 Task: Open Card Non-Profit Grant Writing in Board Diversity and Inclusion Hiring Practices Assessment and Improvement to Workspace Accounting and Finance Consulting and add a team member Softage.3@softage.net, a label Red, a checklist Emotional Intelligence, an attachment from your onedrive, a color Red and finally, add a card description 'Conduct customer focus group for new product' and a comment 'Let us approach this task with a sense of positivity and optimism, recognizing the potential for growth and learning that it presents.'. Add a start date 'Jan 03, 1900' with a due date 'Jan 10, 1900'
Action: Mouse moved to (111, 341)
Screenshot: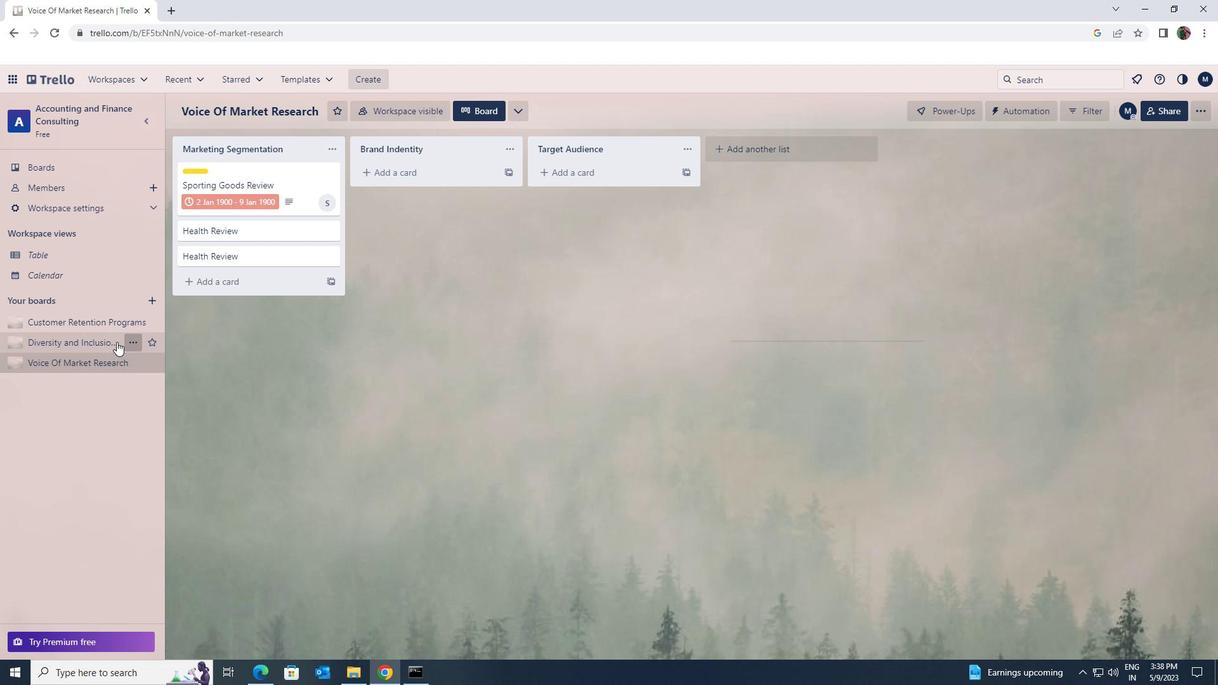 
Action: Mouse pressed left at (111, 341)
Screenshot: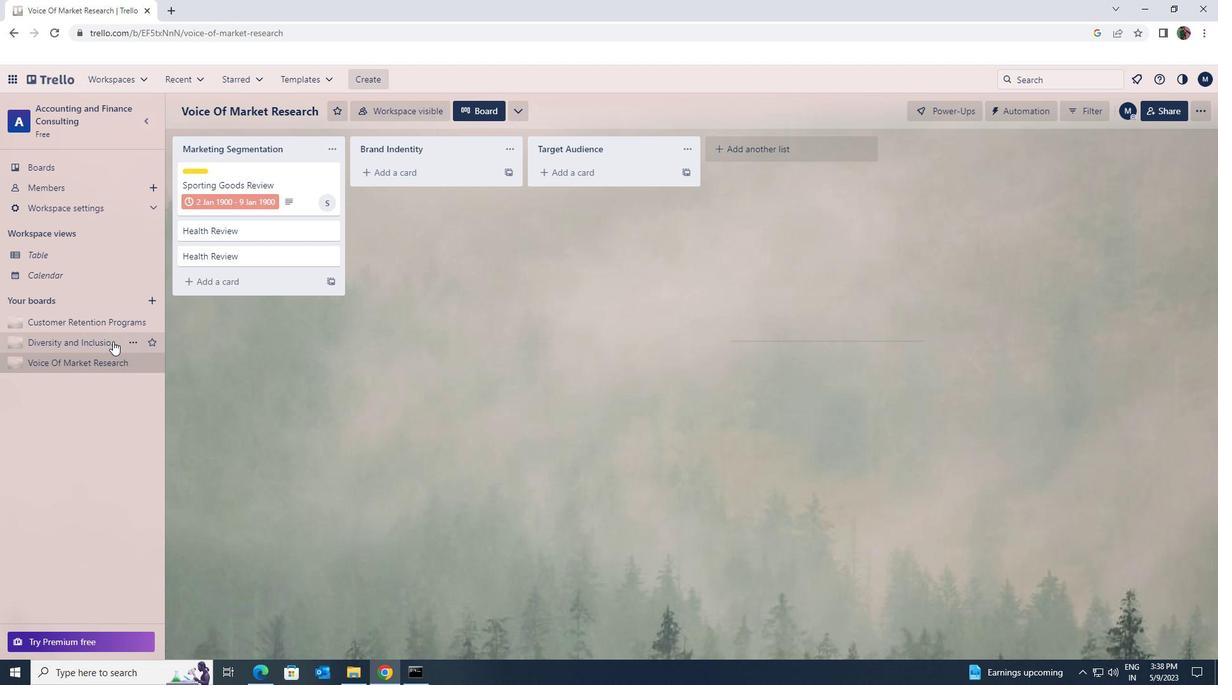 
Action: Mouse moved to (228, 168)
Screenshot: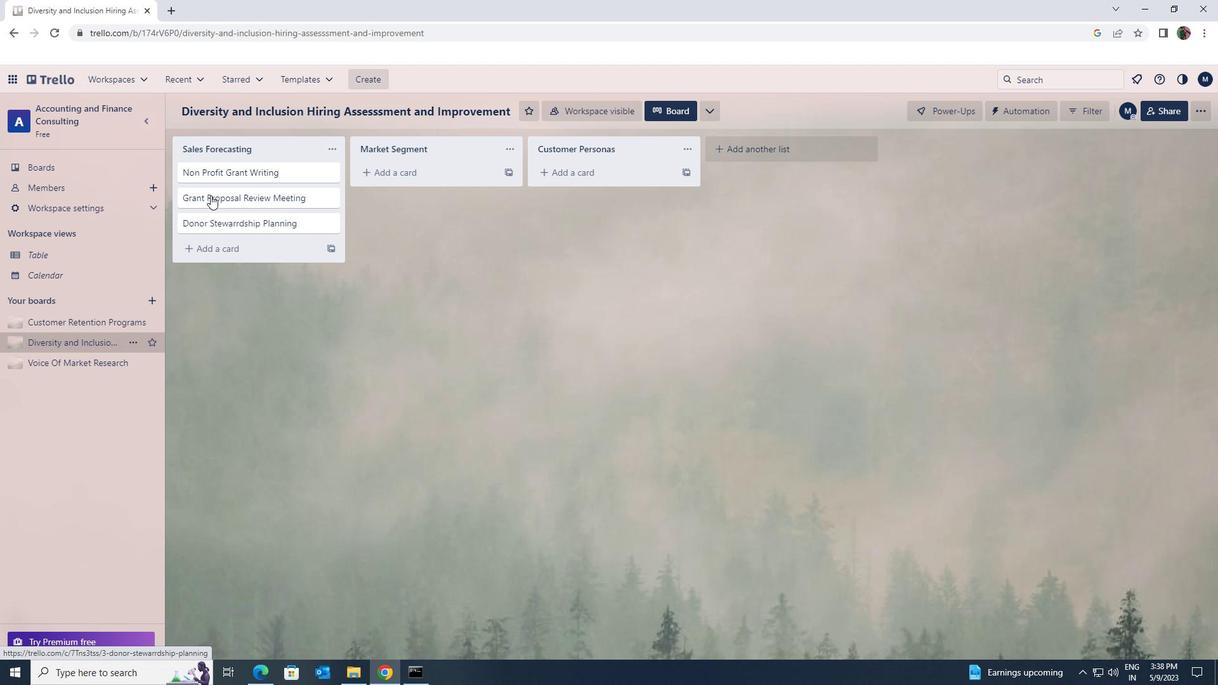 
Action: Mouse pressed left at (228, 168)
Screenshot: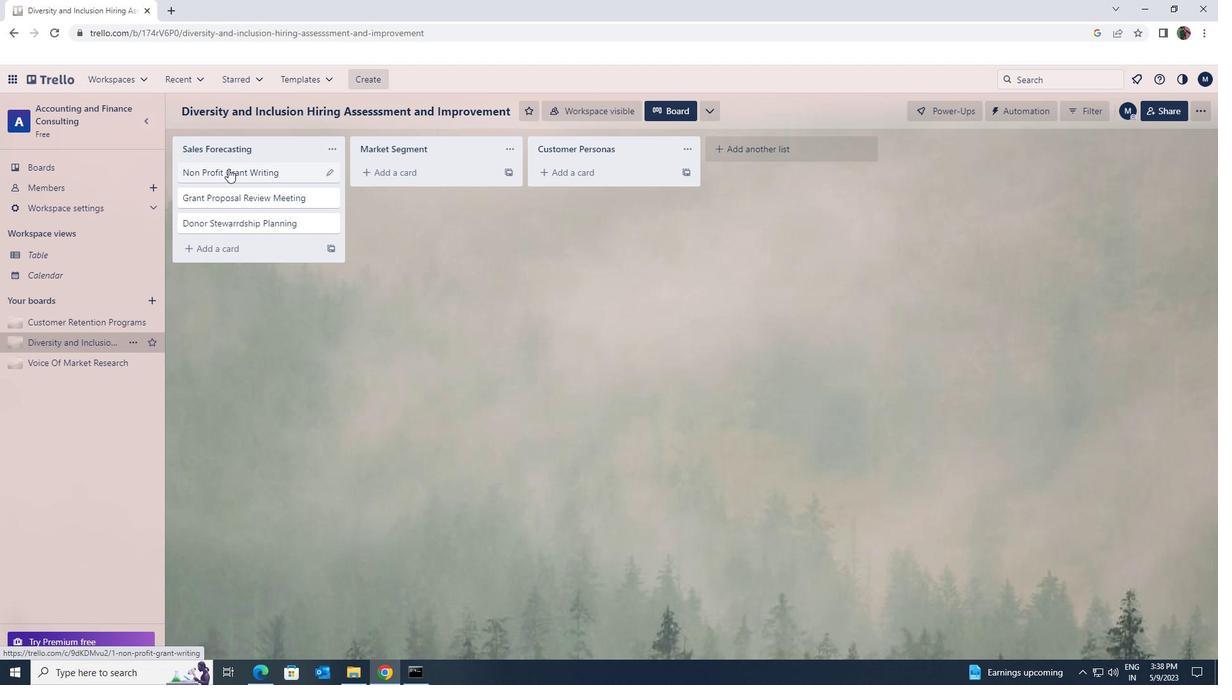 
Action: Mouse moved to (744, 183)
Screenshot: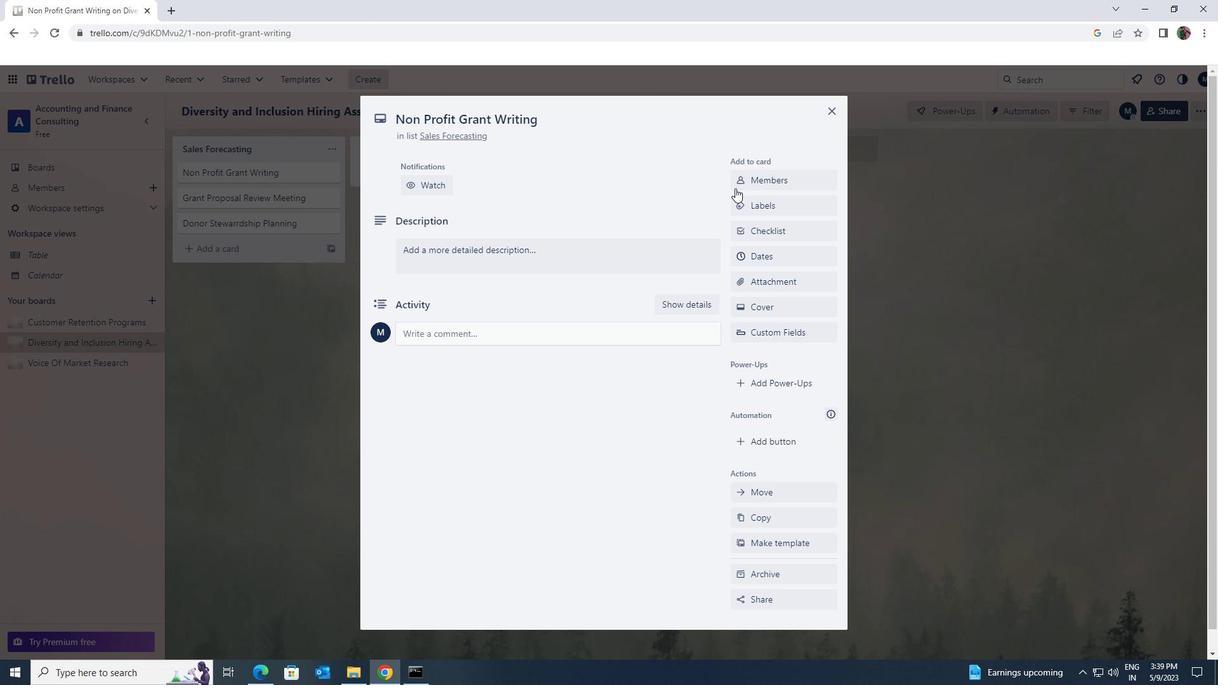 
Action: Mouse pressed left at (744, 183)
Screenshot: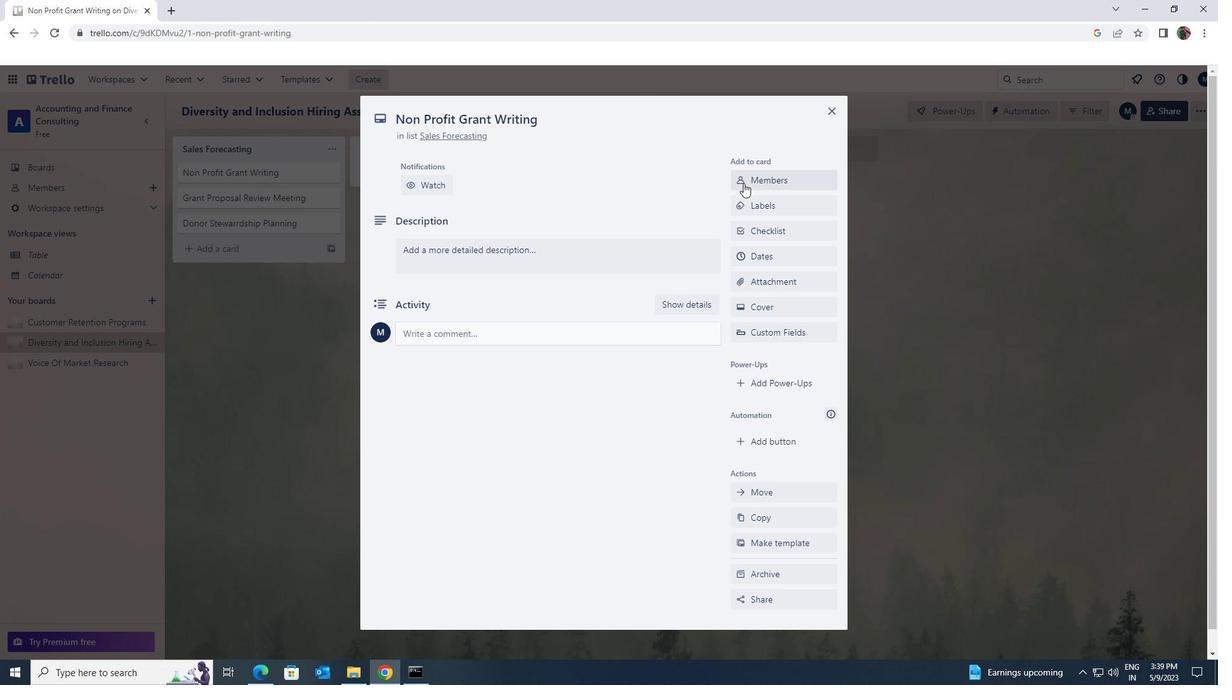 
Action: Key pressed <Key.shift>SOFTAGE.3<Key.shift><Key.shift>@<Key.shift>SOFTAGE,<Key.backspace>.NET
Screenshot: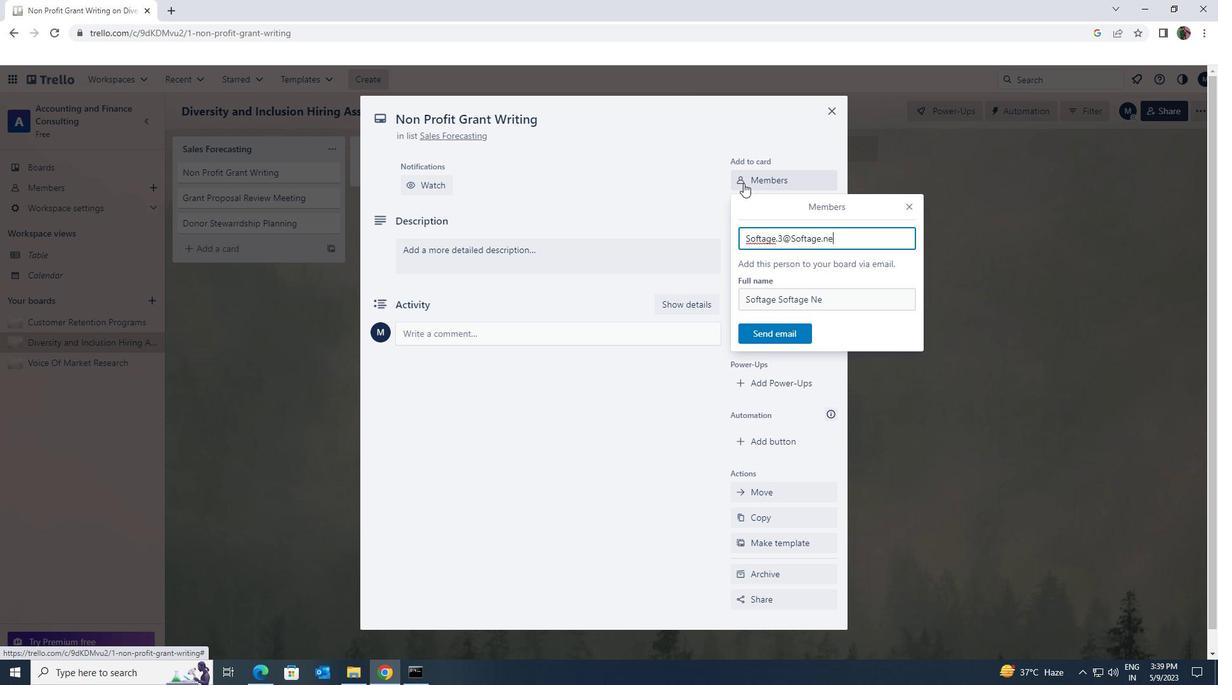 
Action: Mouse moved to (778, 335)
Screenshot: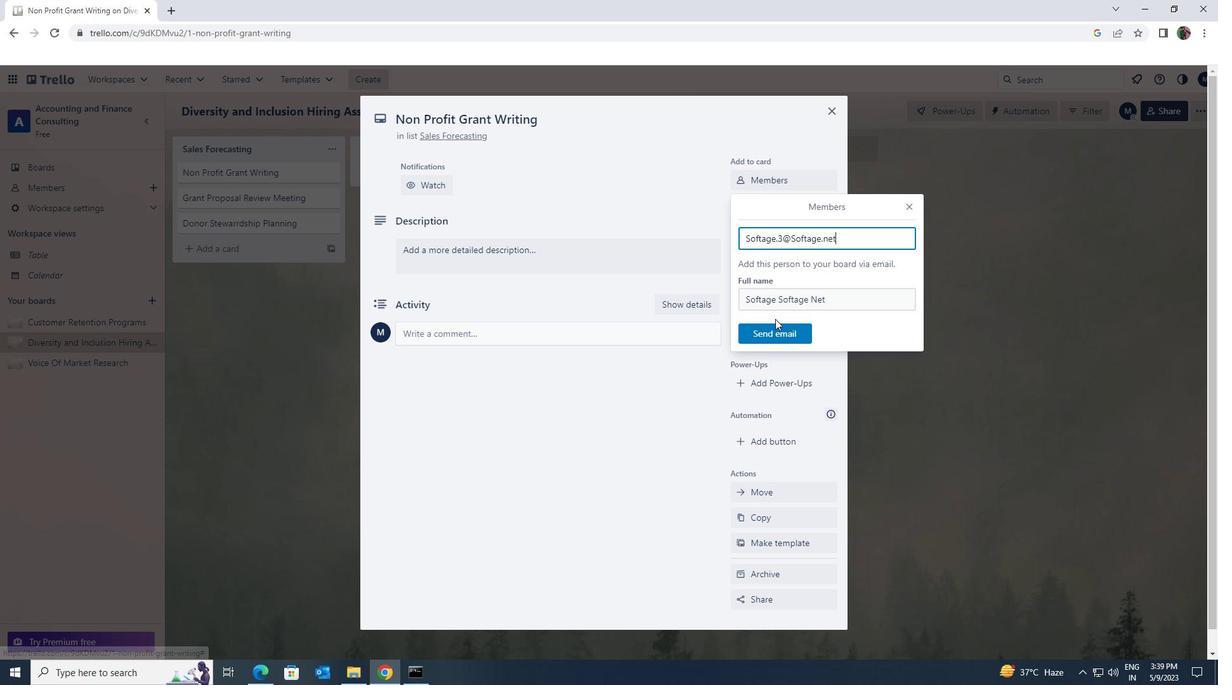 
Action: Mouse pressed left at (778, 335)
Screenshot: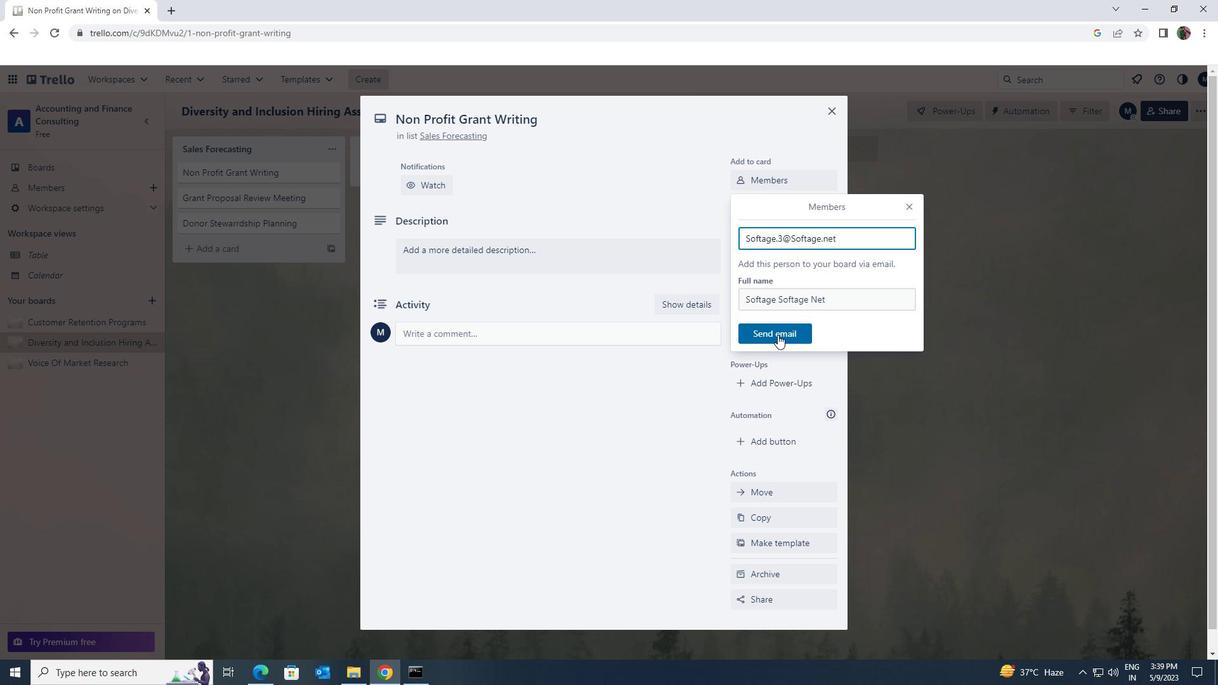 
Action: Mouse moved to (769, 250)
Screenshot: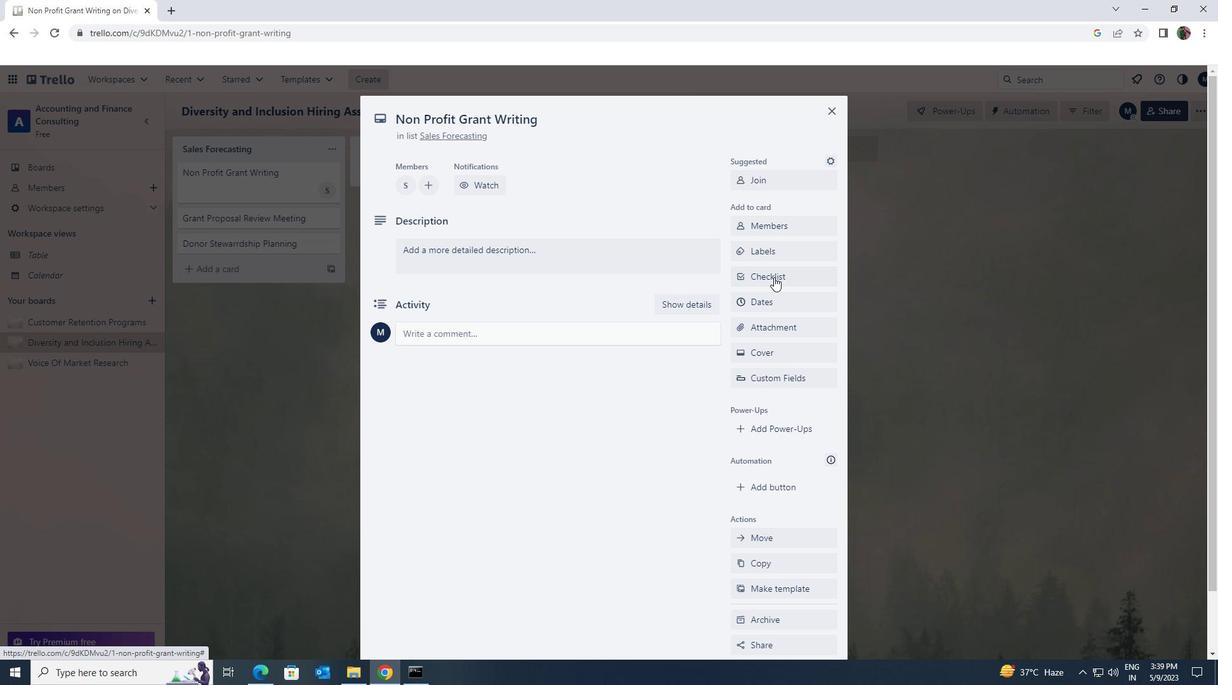 
Action: Mouse pressed left at (769, 250)
Screenshot: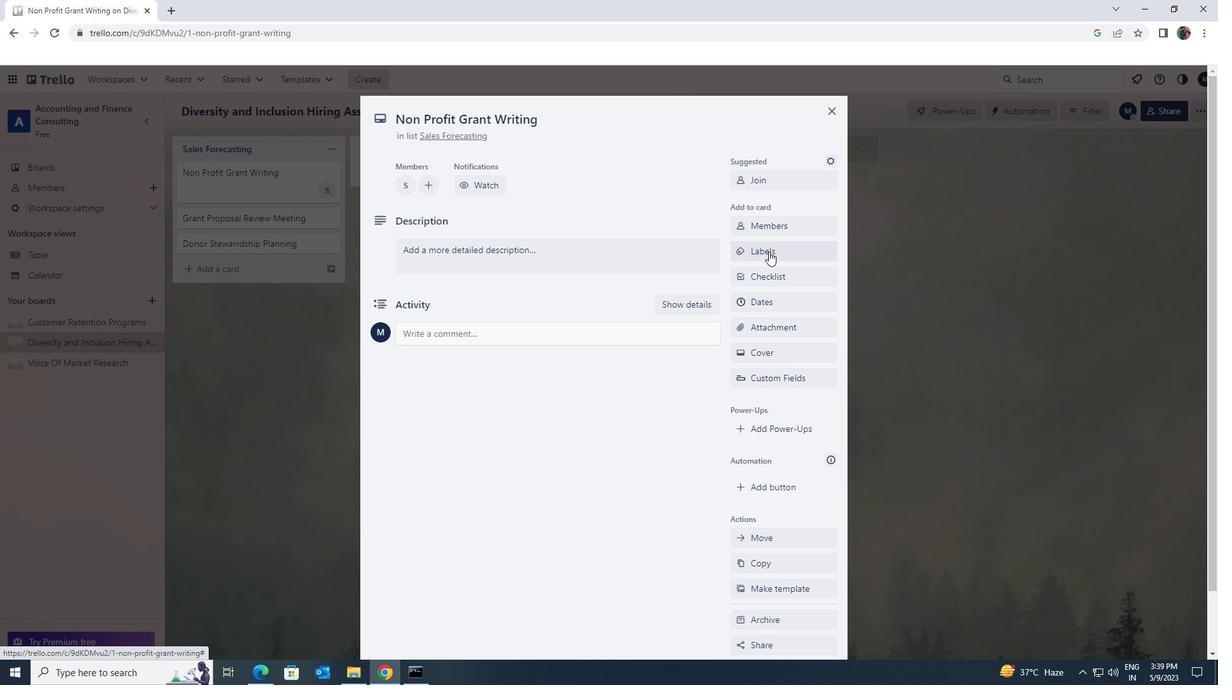 
Action: Mouse moved to (826, 494)
Screenshot: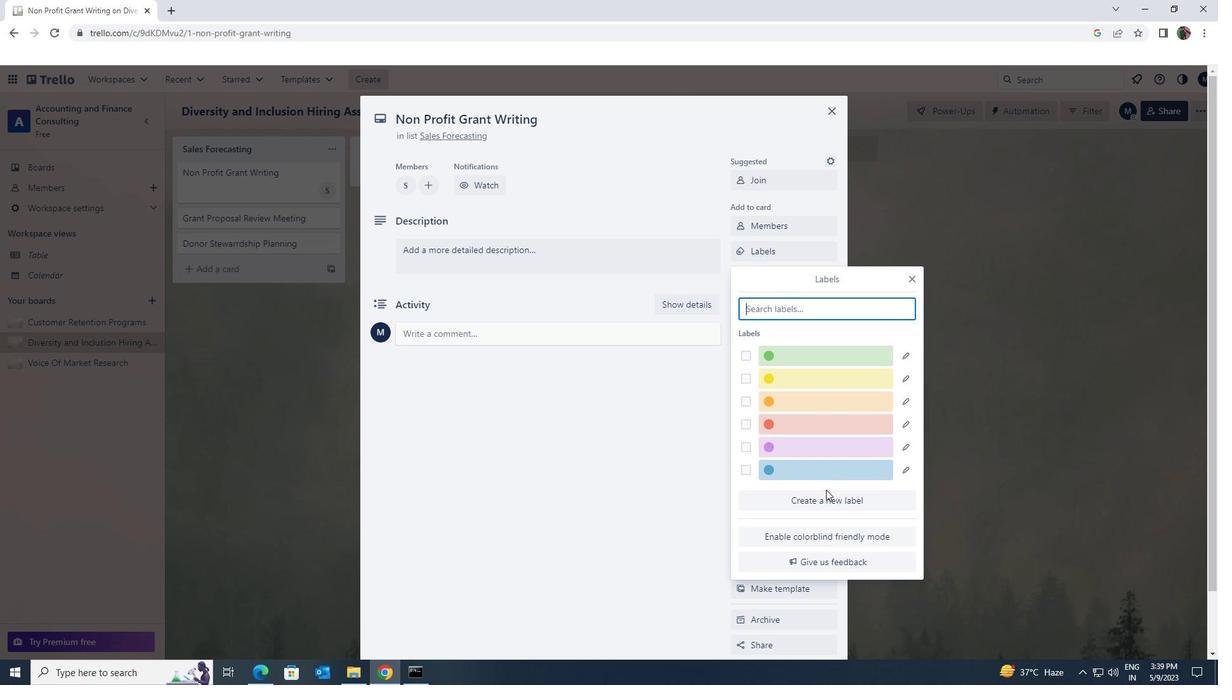 
Action: Mouse pressed left at (826, 494)
Screenshot: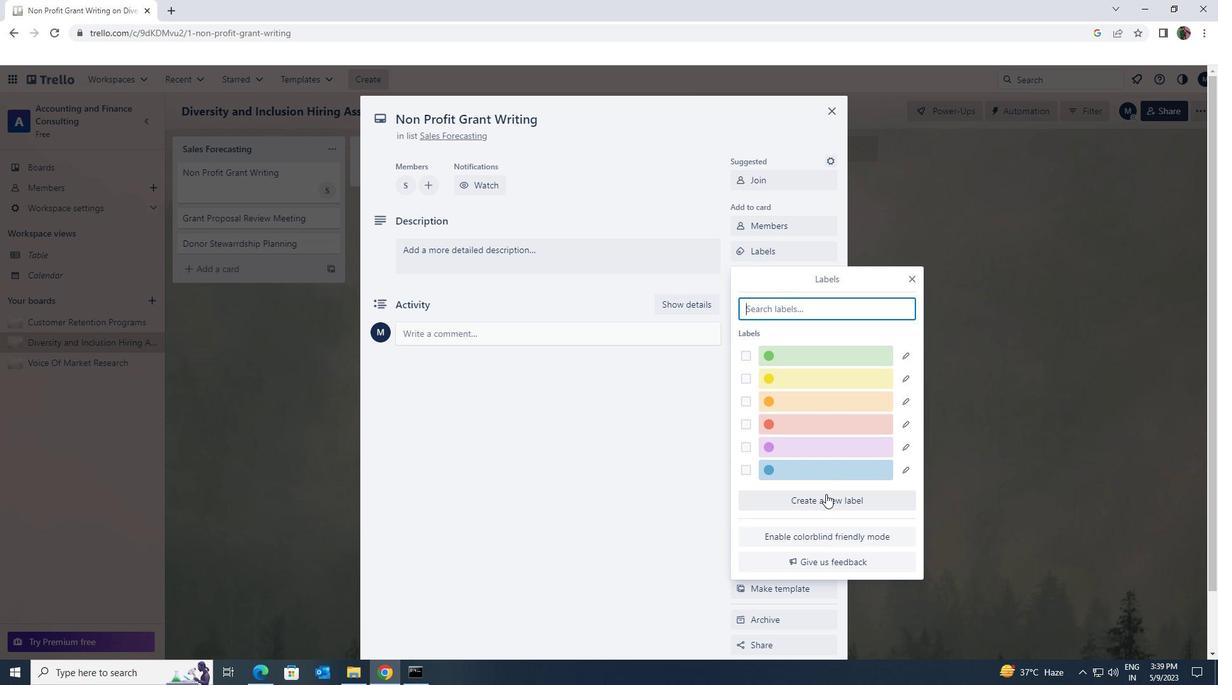 
Action: Mouse moved to (860, 481)
Screenshot: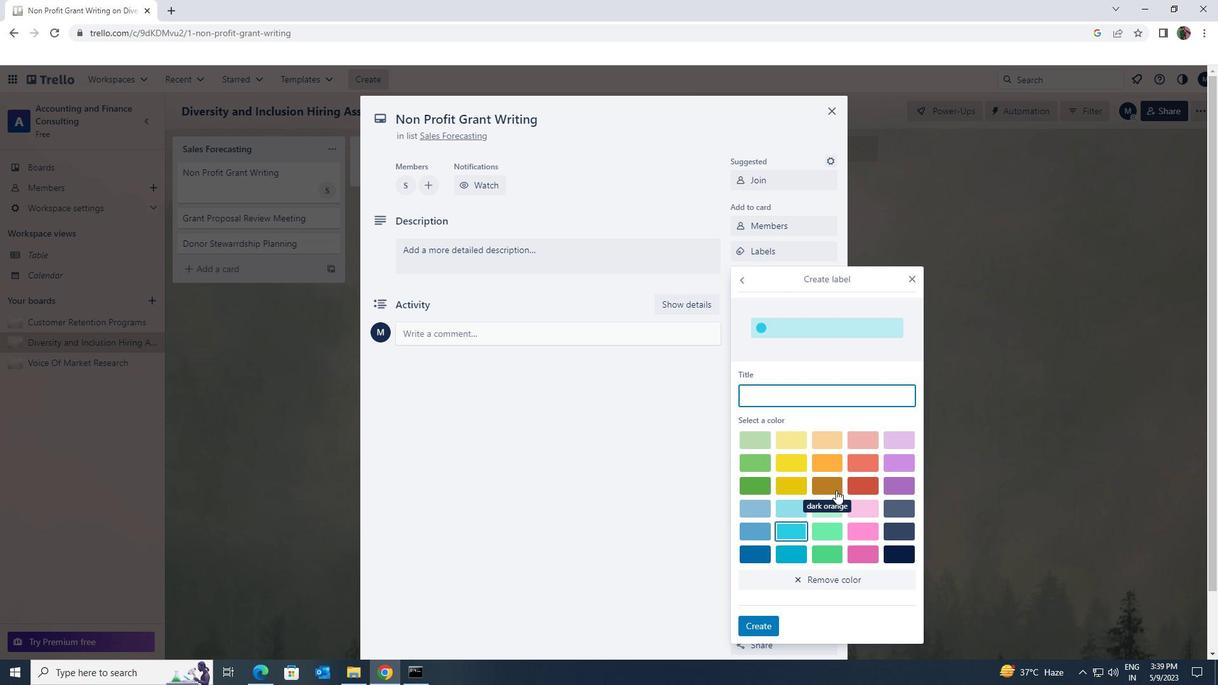 
Action: Mouse pressed left at (860, 481)
Screenshot: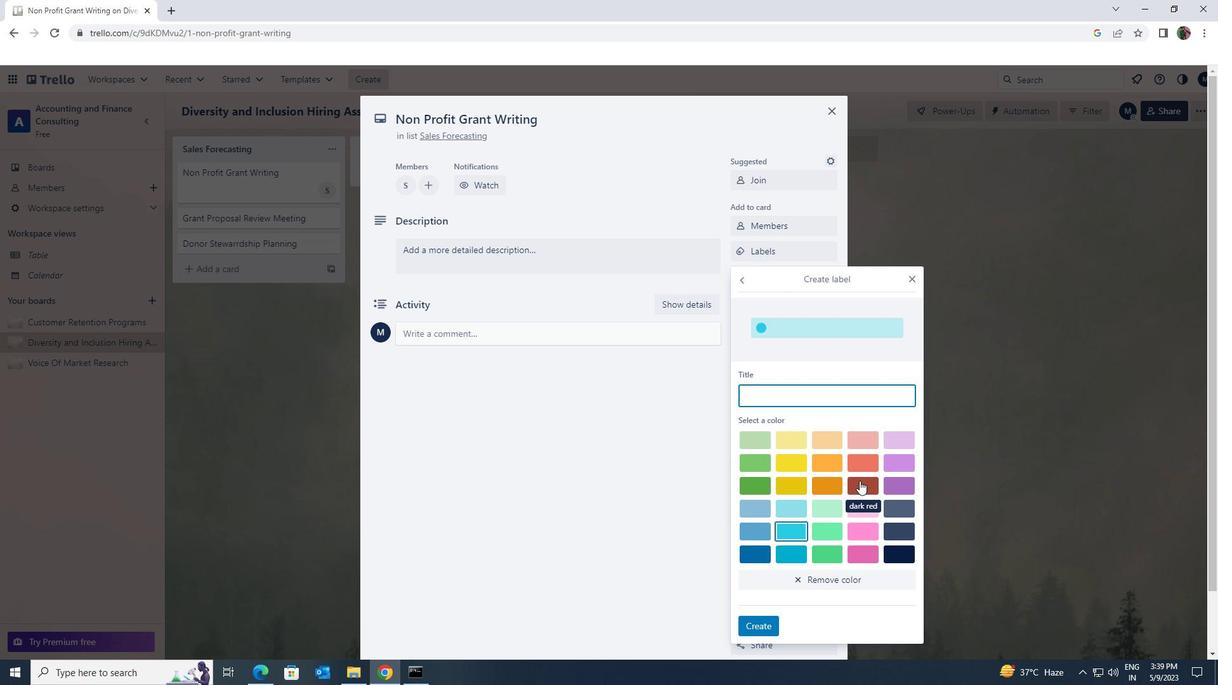 
Action: Mouse moved to (769, 624)
Screenshot: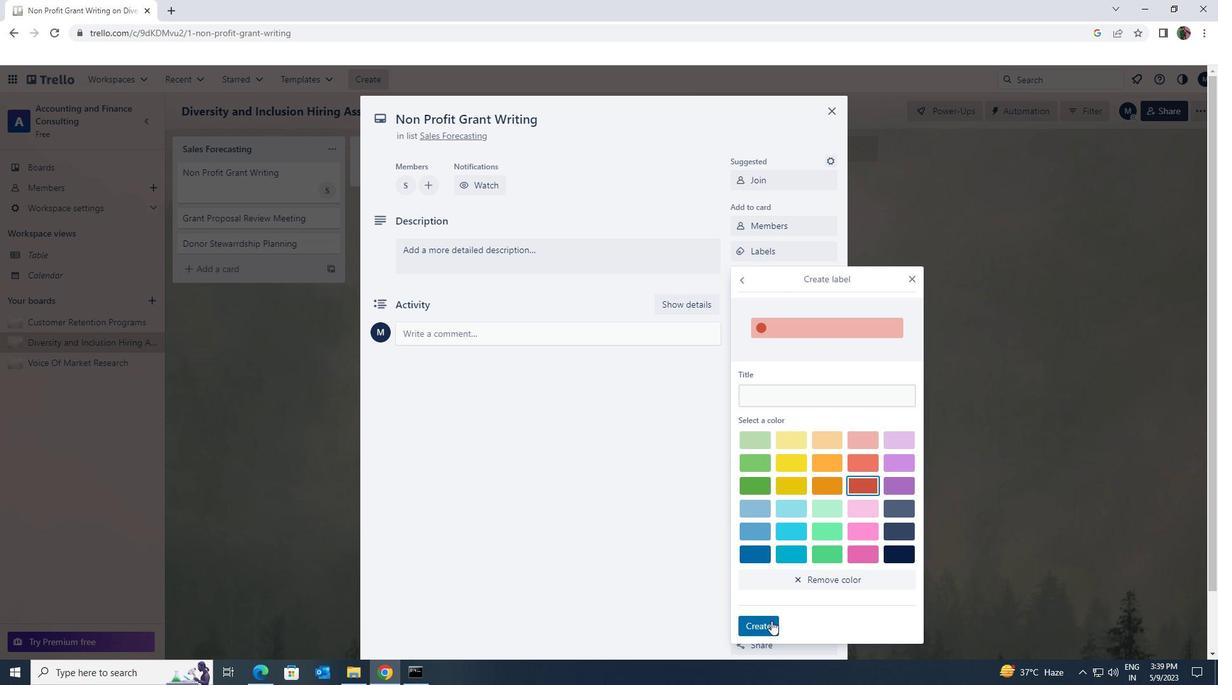 
Action: Mouse pressed left at (769, 624)
Screenshot: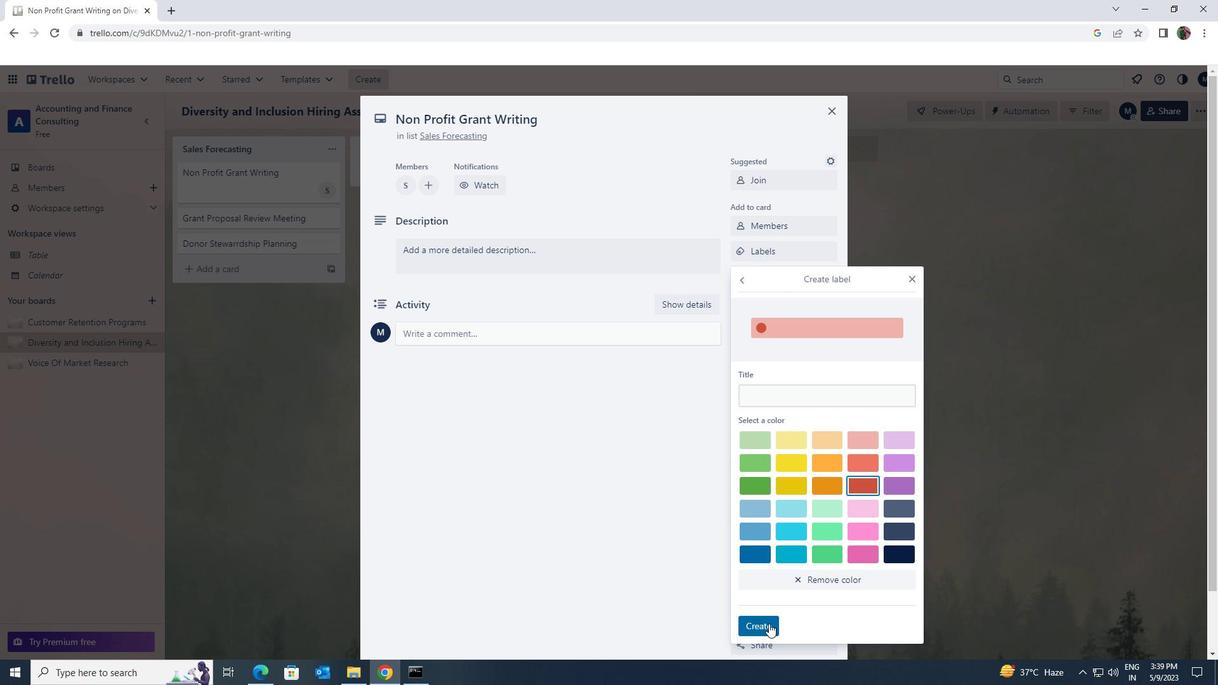 
Action: Mouse moved to (909, 279)
Screenshot: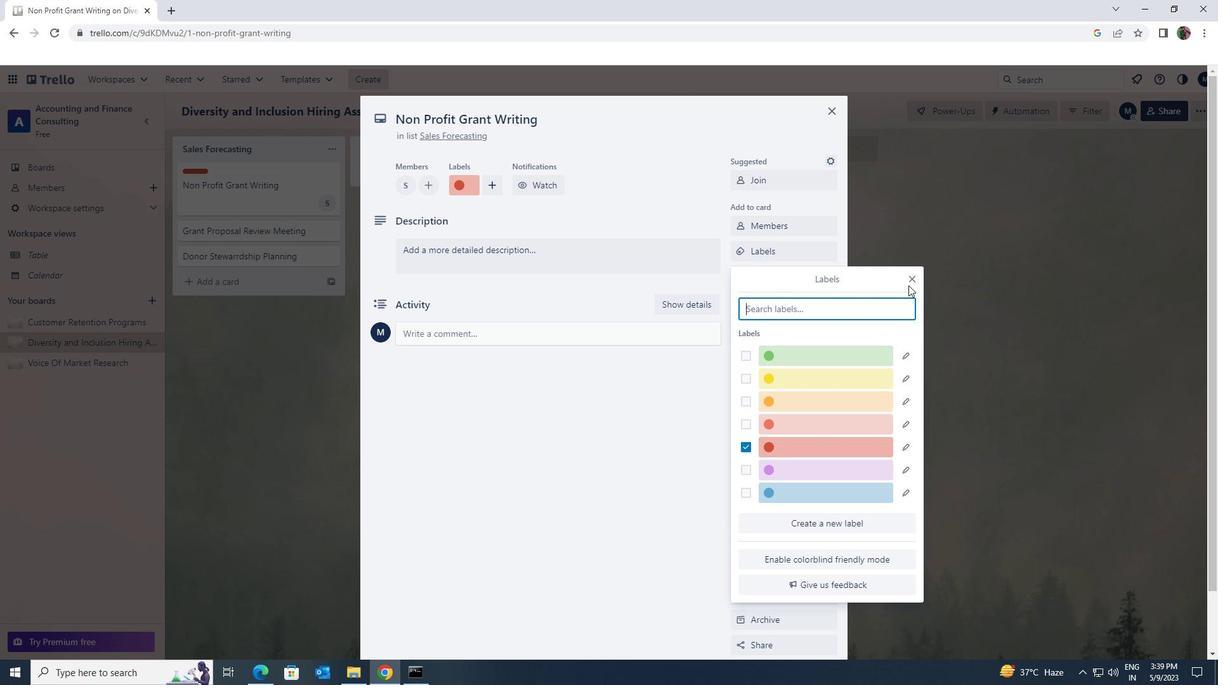 
Action: Mouse pressed left at (909, 279)
Screenshot: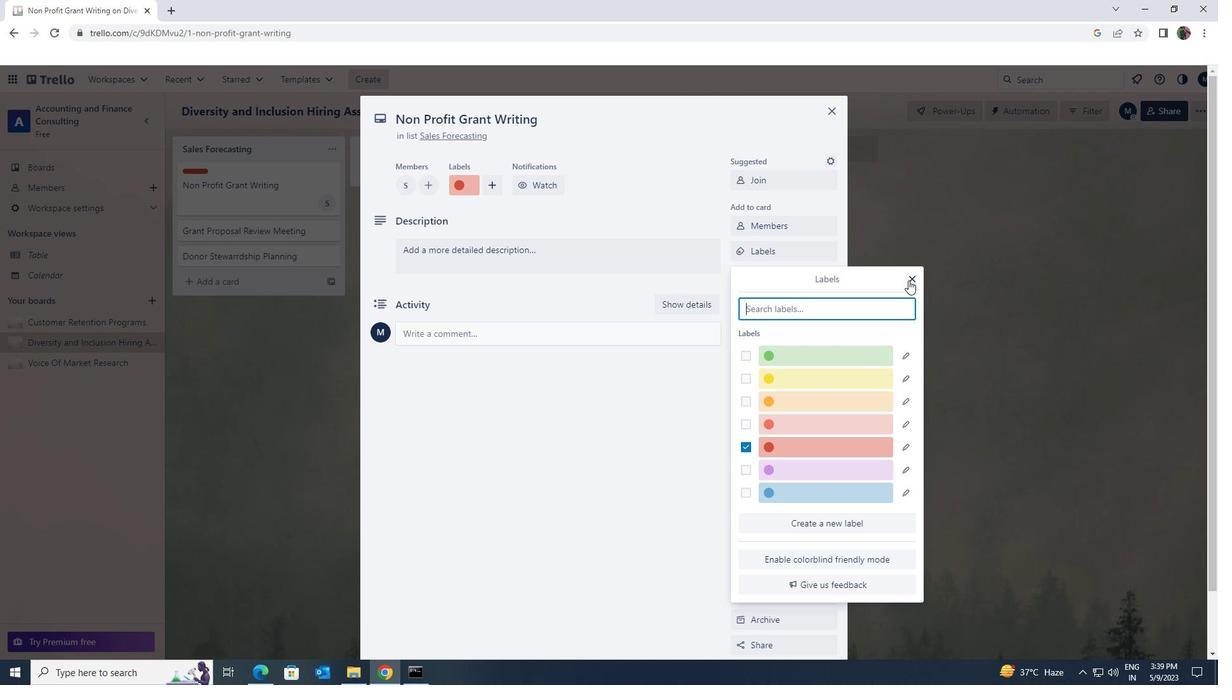 
Action: Mouse moved to (813, 280)
Screenshot: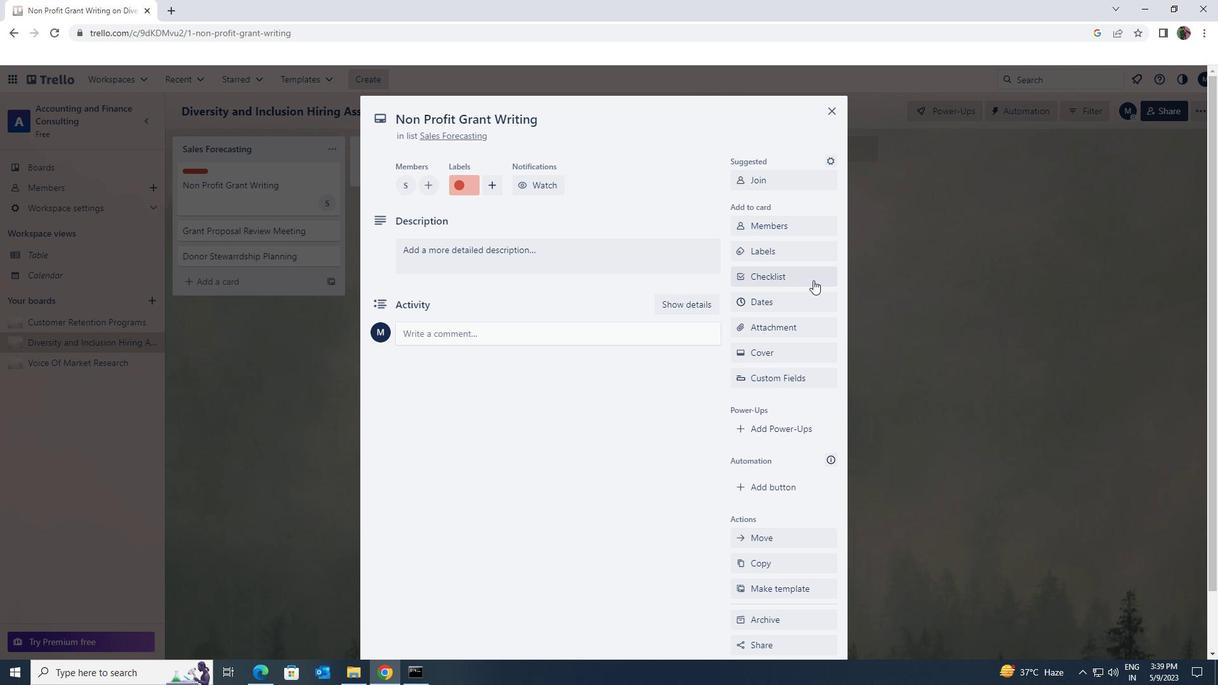 
Action: Mouse pressed left at (813, 280)
Screenshot: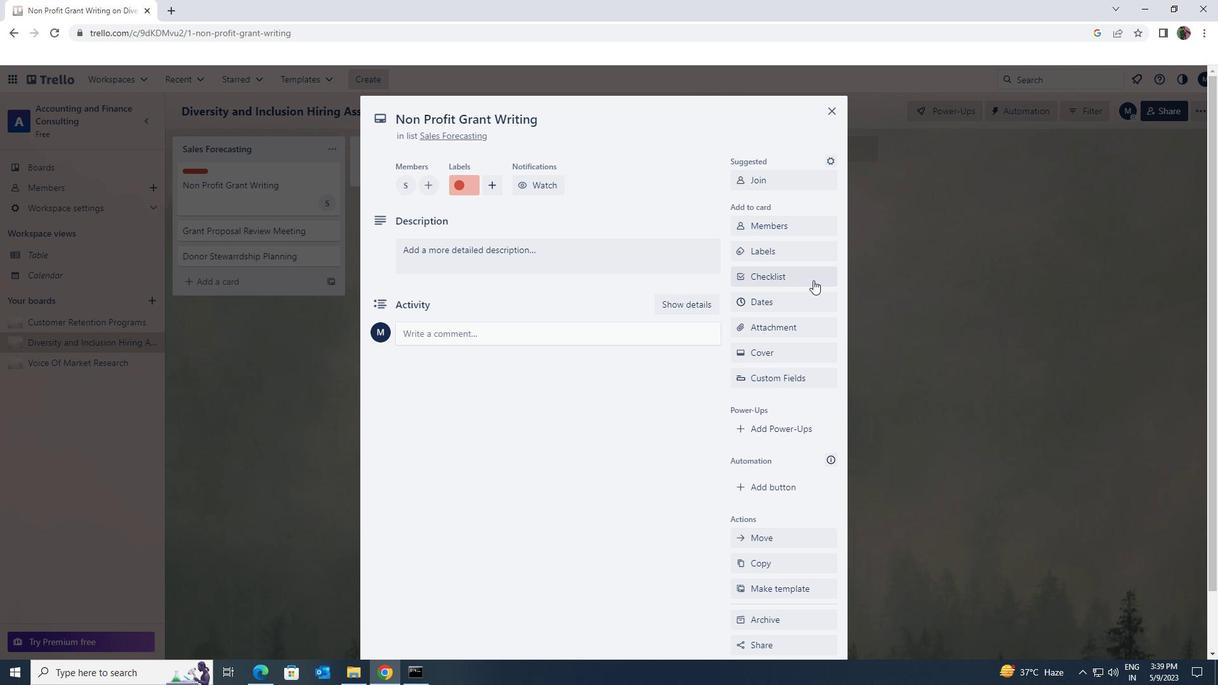 
Action: Mouse moved to (810, 343)
Screenshot: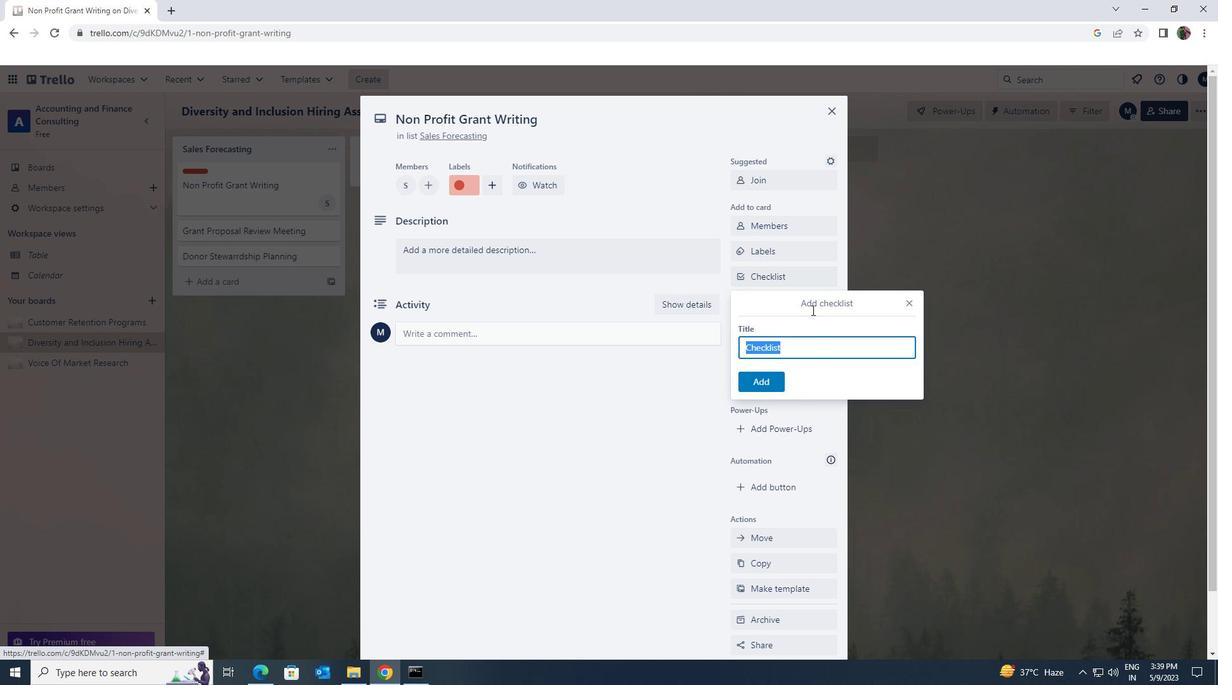 
Action: Key pressed <Key.shift><Key.shift><Key.shift><Key.shift><Key.shift>EMOTIONAL<Key.space><Key.shift>INTELLIGENCE
Screenshot: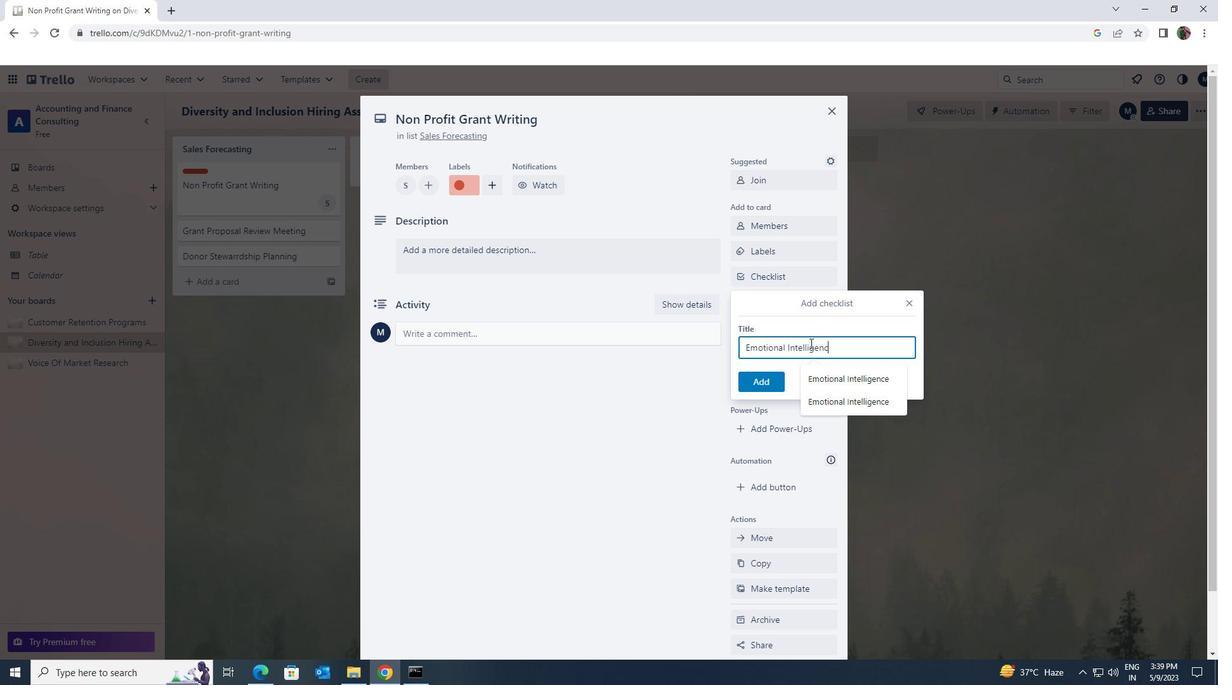 
Action: Mouse moved to (776, 385)
Screenshot: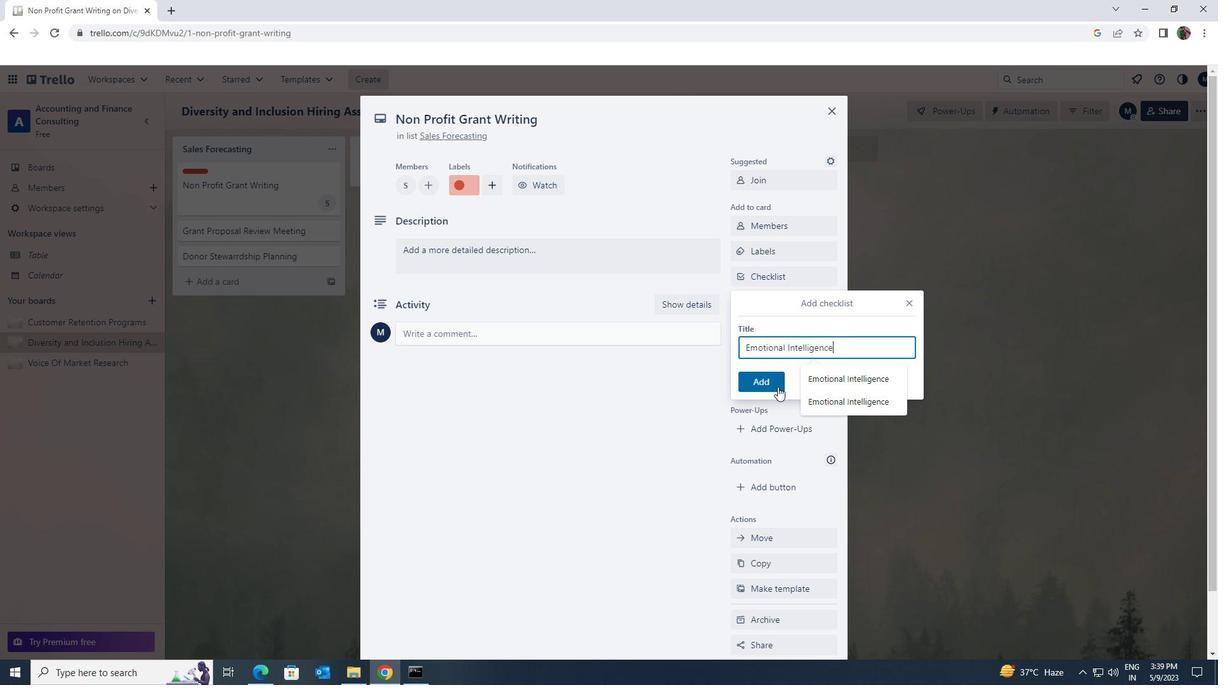 
Action: Mouse pressed left at (776, 385)
Screenshot: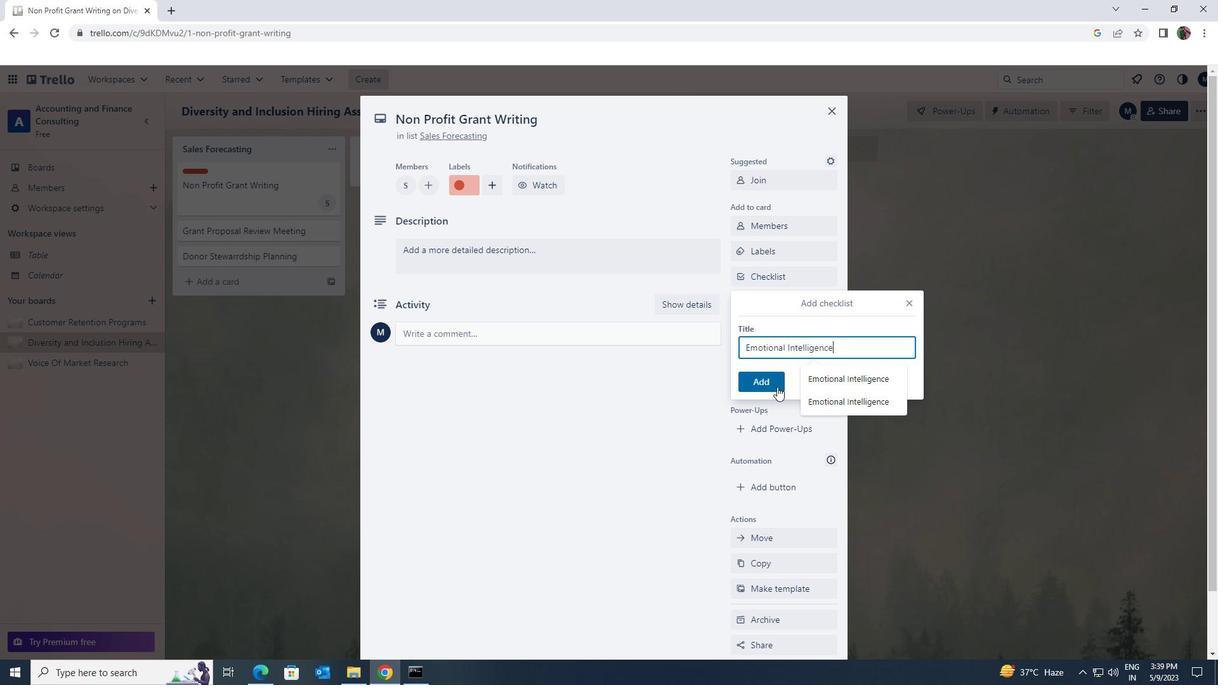
Action: Mouse moved to (774, 326)
Screenshot: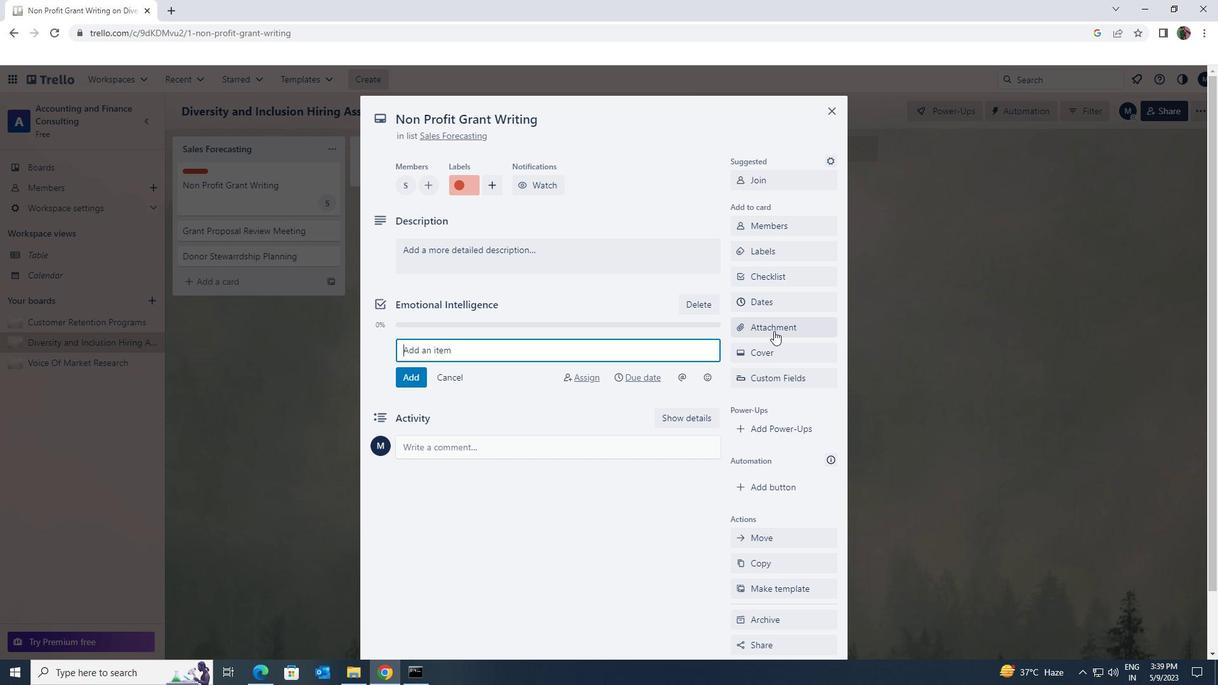 
Action: Mouse pressed left at (774, 326)
Screenshot: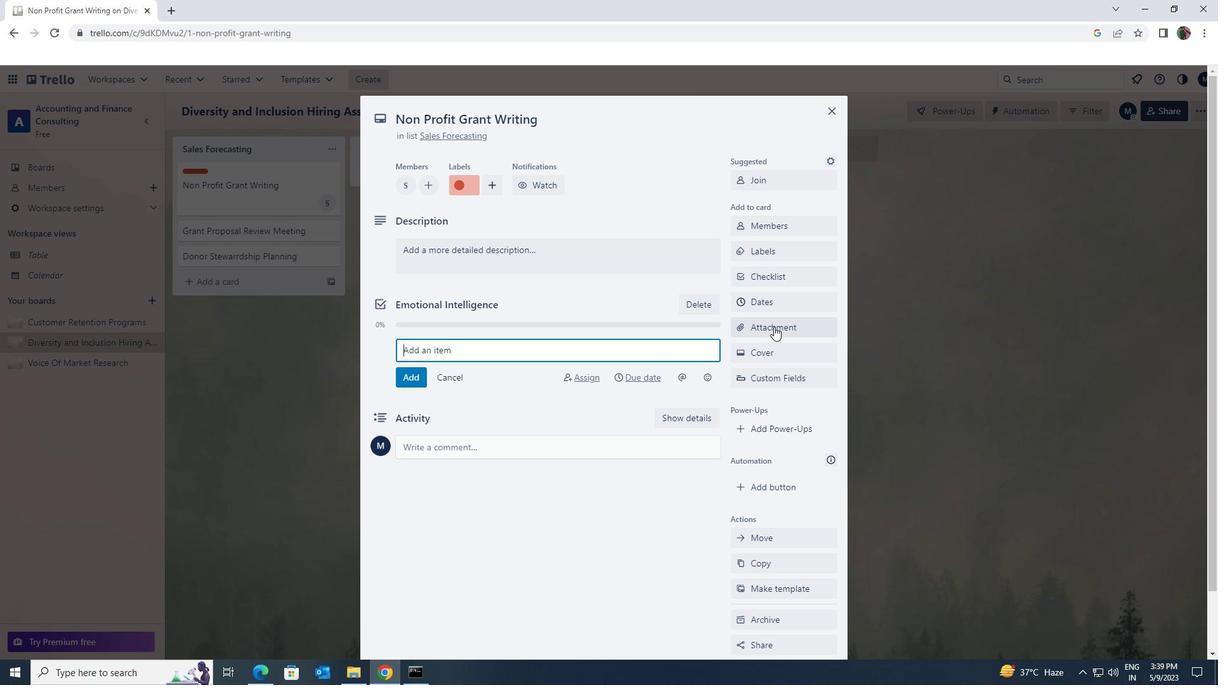 
Action: Mouse moved to (776, 424)
Screenshot: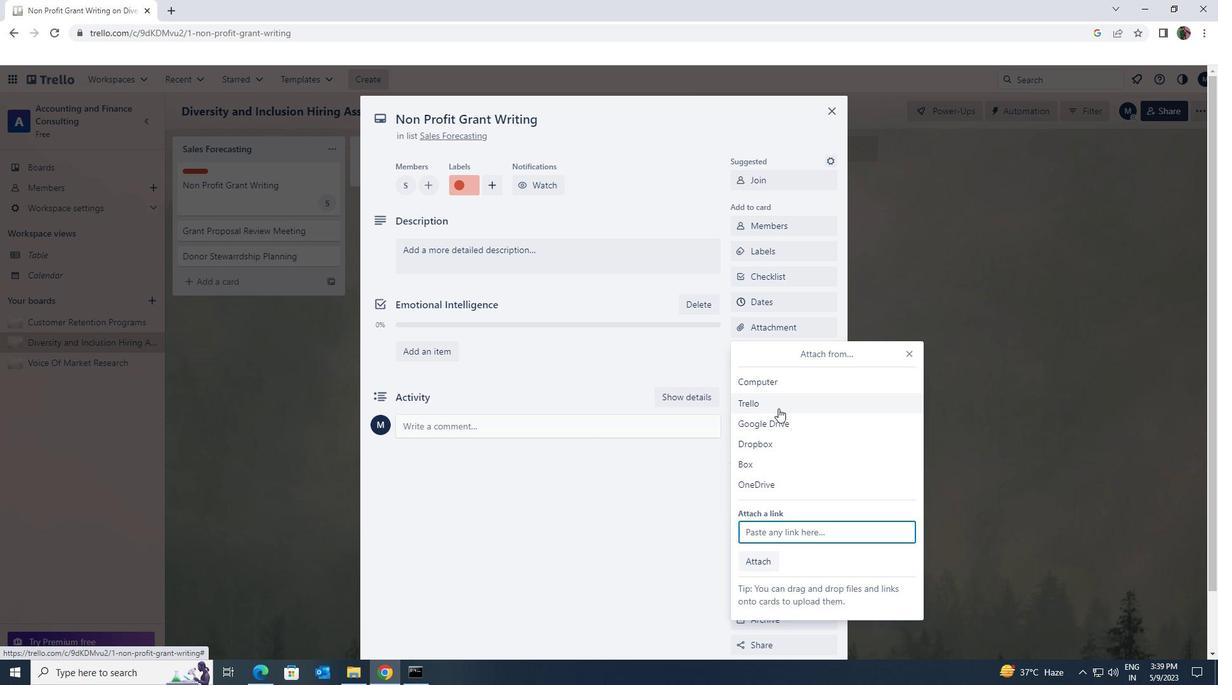 
Action: Mouse pressed left at (776, 424)
Screenshot: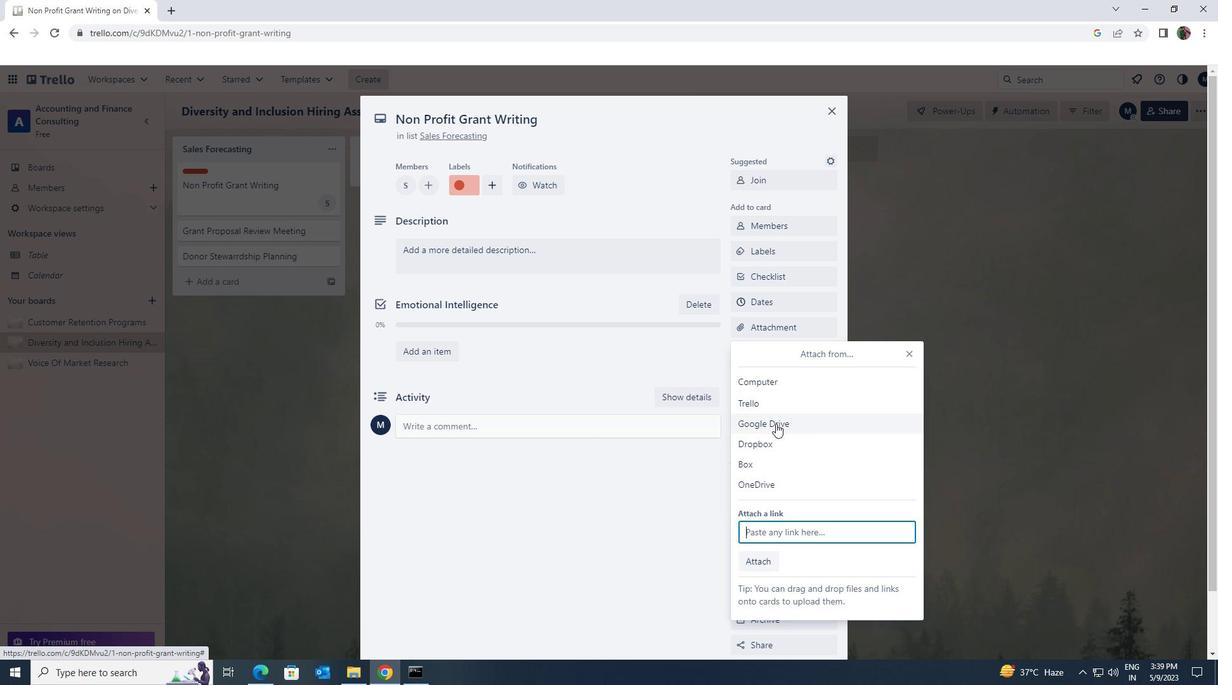 
Action: Mouse moved to (498, 472)
Screenshot: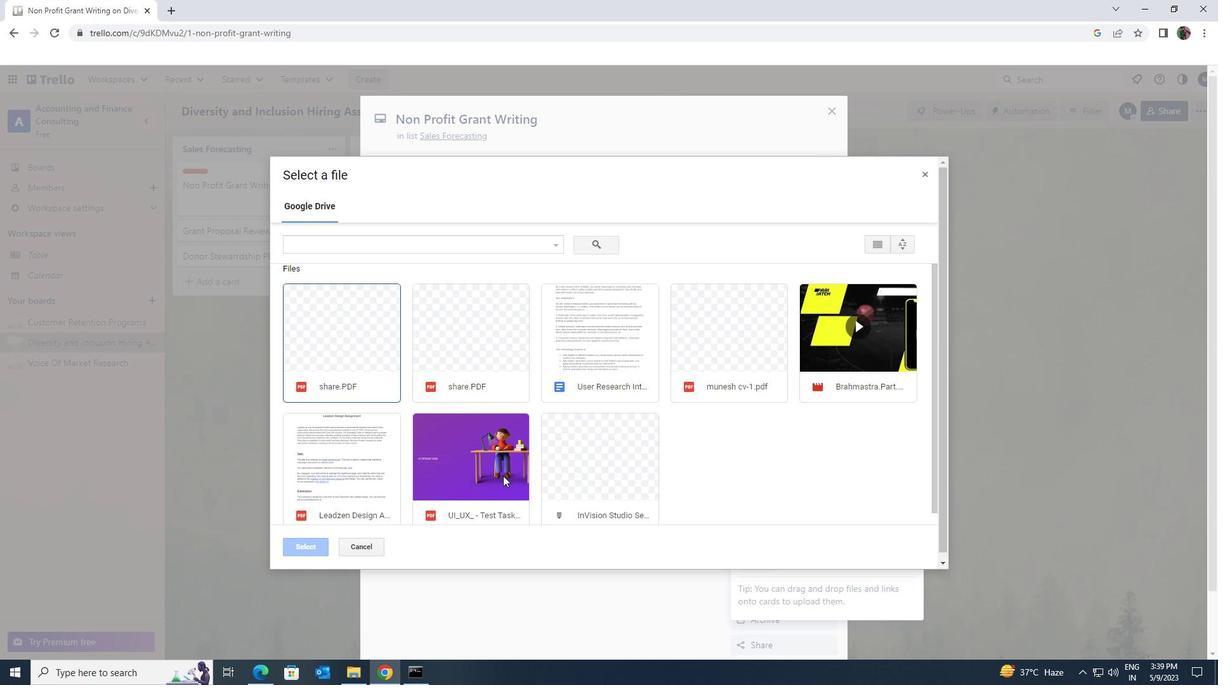 
Action: Mouse pressed left at (498, 472)
Screenshot: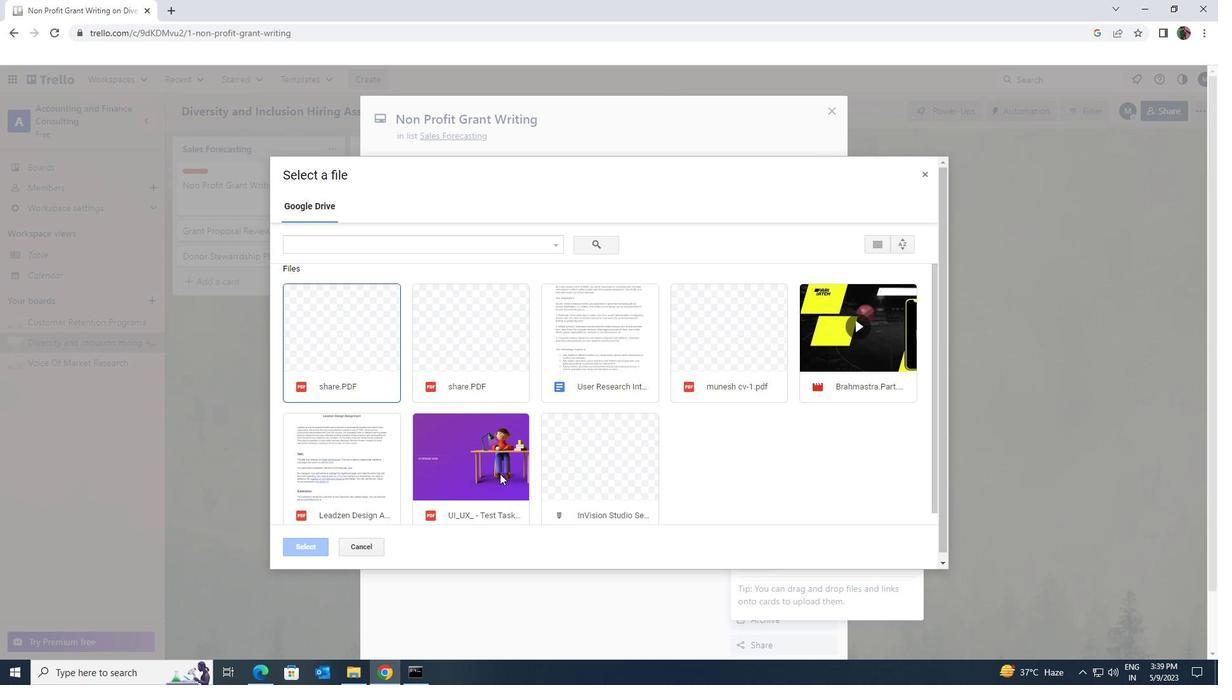 
Action: Mouse moved to (302, 546)
Screenshot: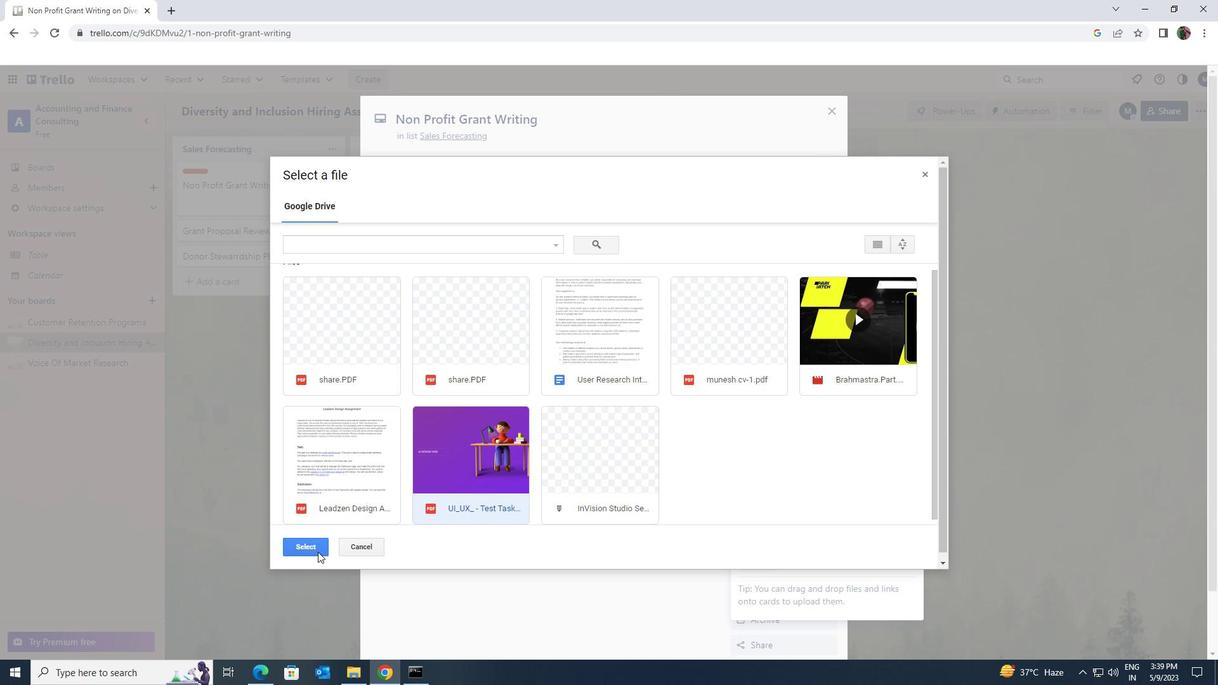 
Action: Mouse pressed left at (302, 546)
Screenshot: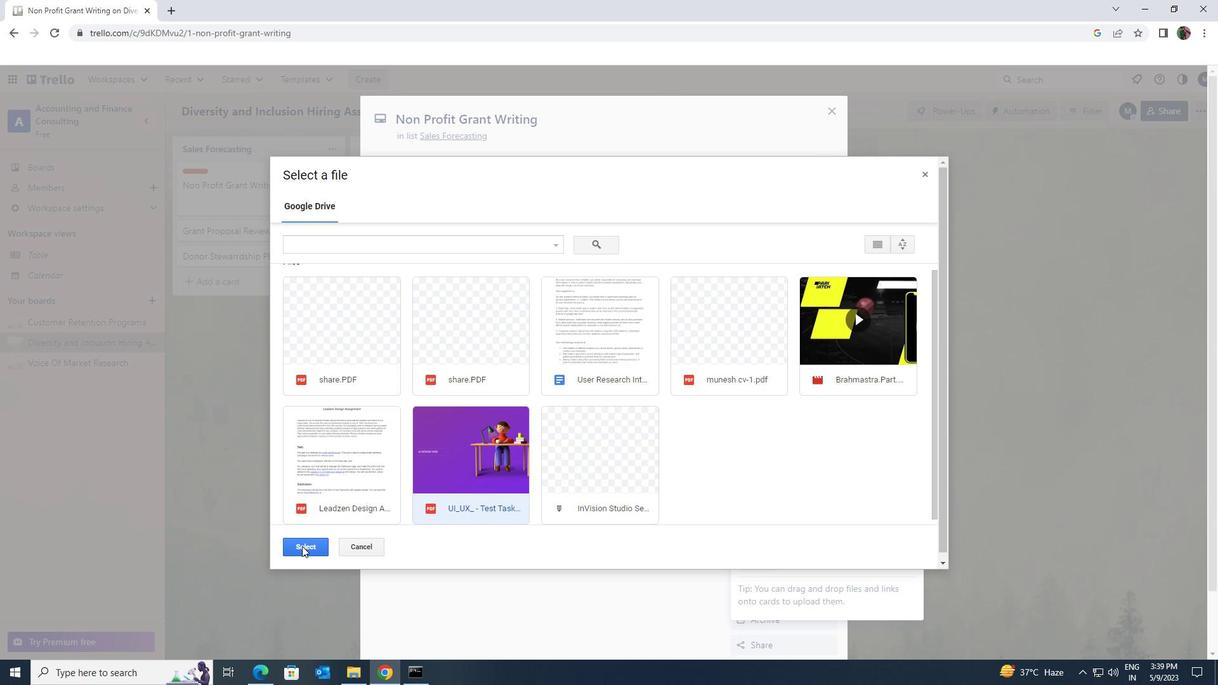 
Action: Mouse moved to (469, 256)
Screenshot: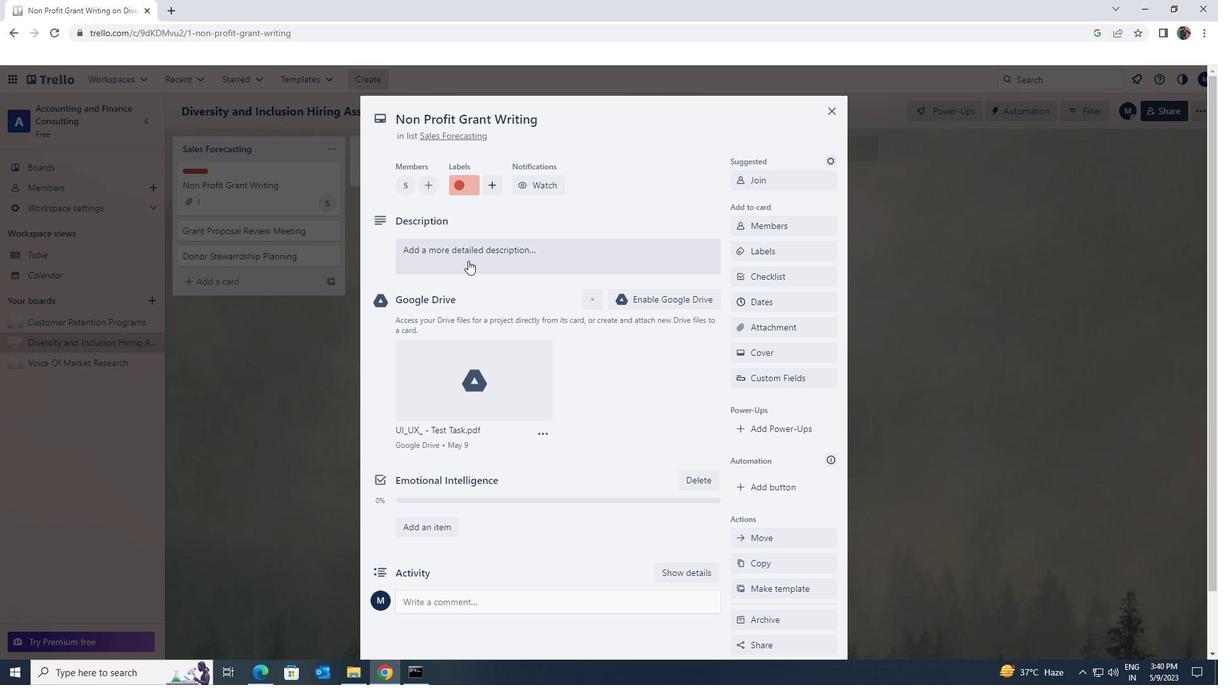 
Action: Mouse pressed left at (469, 256)
Screenshot: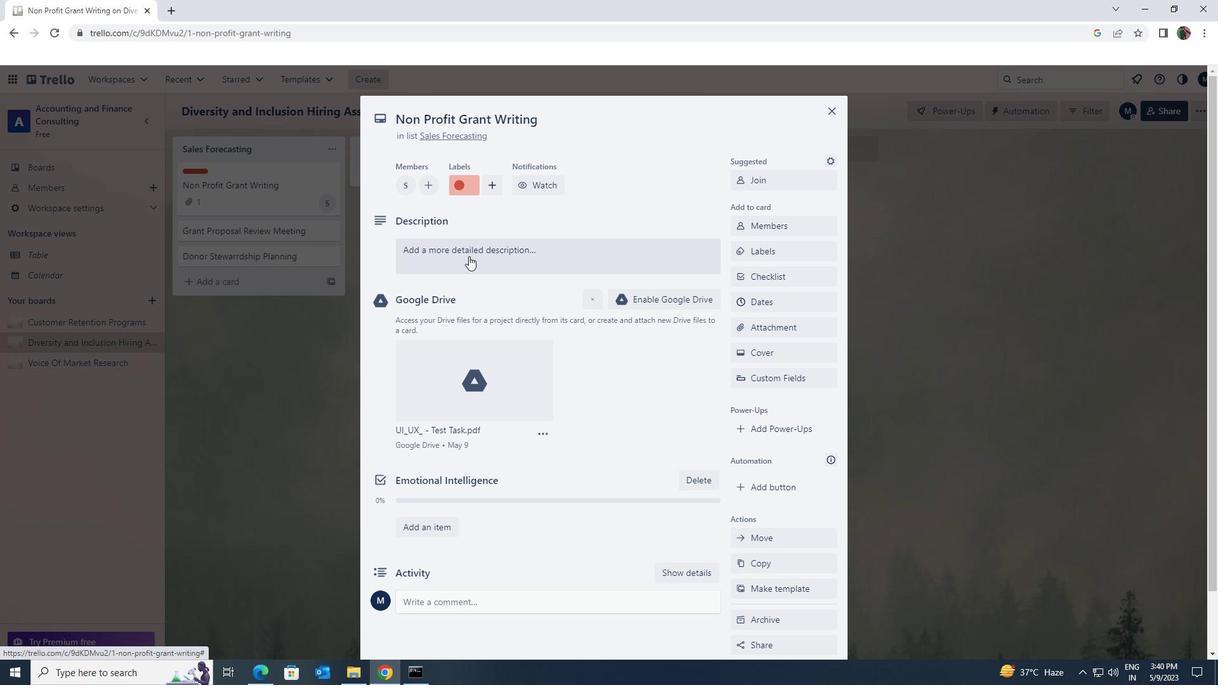 
Action: Mouse moved to (469, 255)
Screenshot: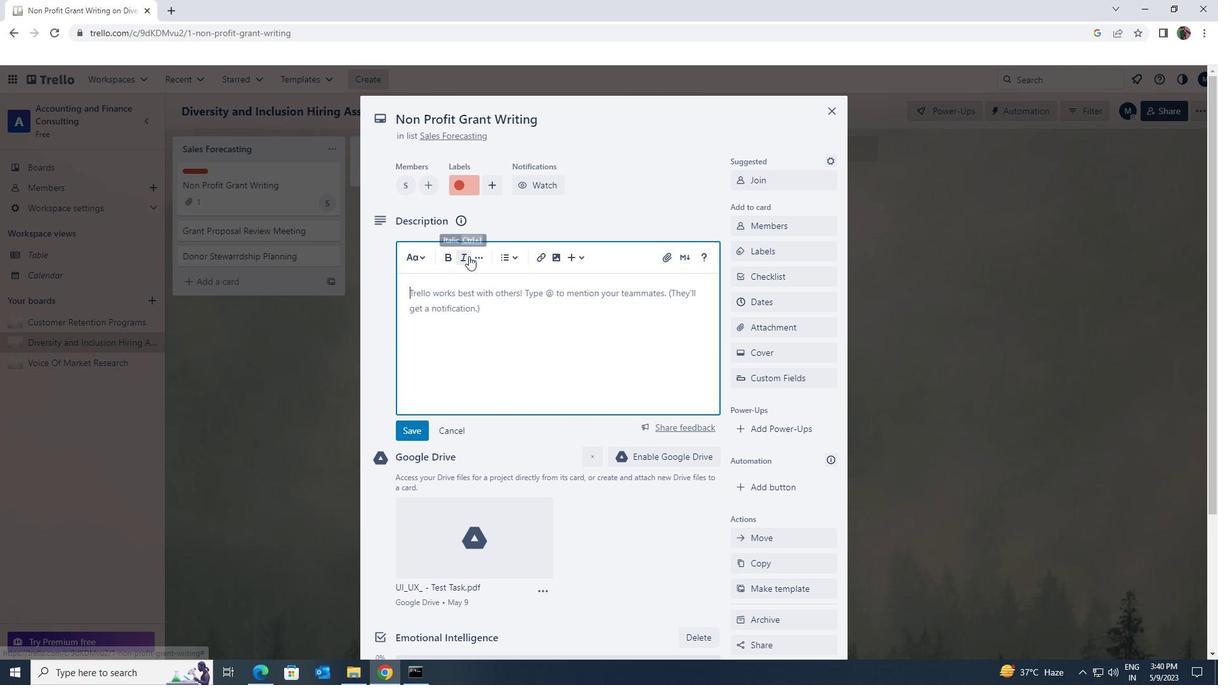 
Action: Key pressed <Key.shift>CONDUCT<Key.space><Key.shift>CUSTOMER<Key.space><Key.shift><Key.shift><Key.shift>FOCUS<Key.space><Key.shift>GROUP<Key.space>FOR<Key.space>NEW<Key.space>PRODUCT<Key.space>AND<Key.space>COMMENT<Key.space>LET<Key.space>US<Key.space>APPORACH<Key.space>THIS<Key.space>TASK<Key.space>WITH<Key.space>A<Key.space>SENSE<Key.space>AF<Key.space><Key.backspace><Key.backspace><Key.backspace>OF<Key.space>POSTIVITY<Key.space>AND<Key.space>OPTIMISM<Key.space>RECOGNIZING<Key.space>THE<Key.space>POTENTILA<Key.backspace><Key.backspace>AL<Key.space>FOR<Key.space>GROWTH<Key.space>AND<Key.space><Key.shift>LEARNING<Key.space>THAT<Key.space>IT<Key.space>PRESENTS<Key.space>
Screenshot: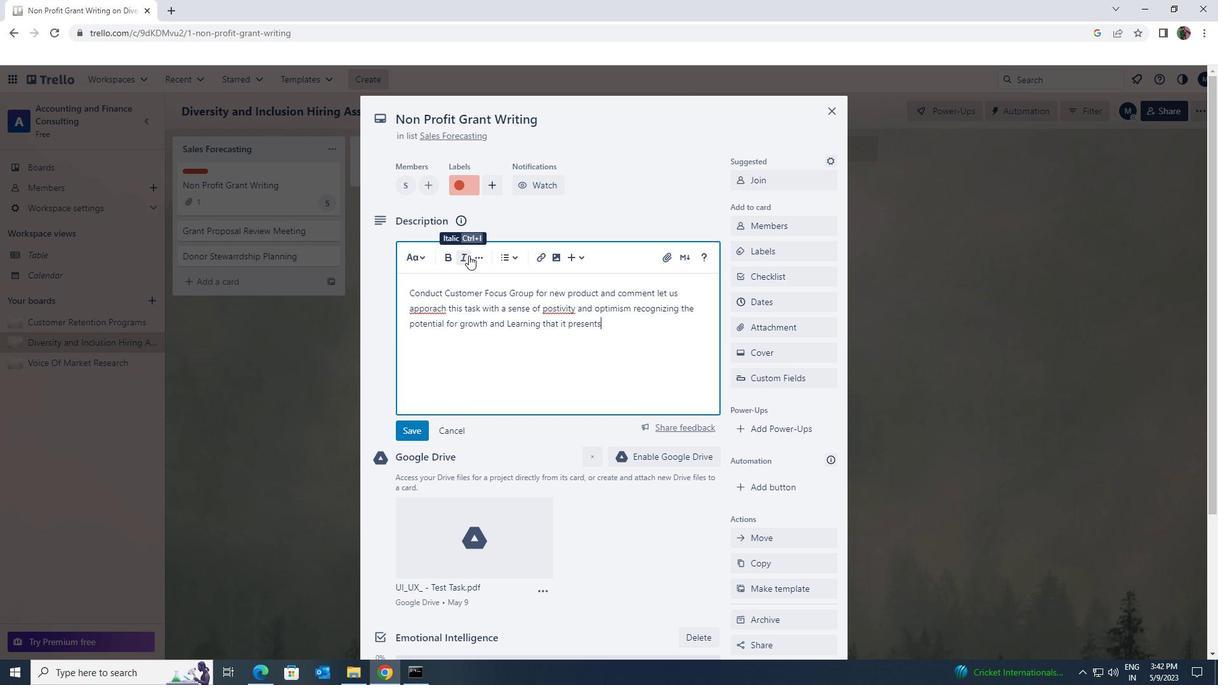 
Action: Mouse moved to (412, 430)
Screenshot: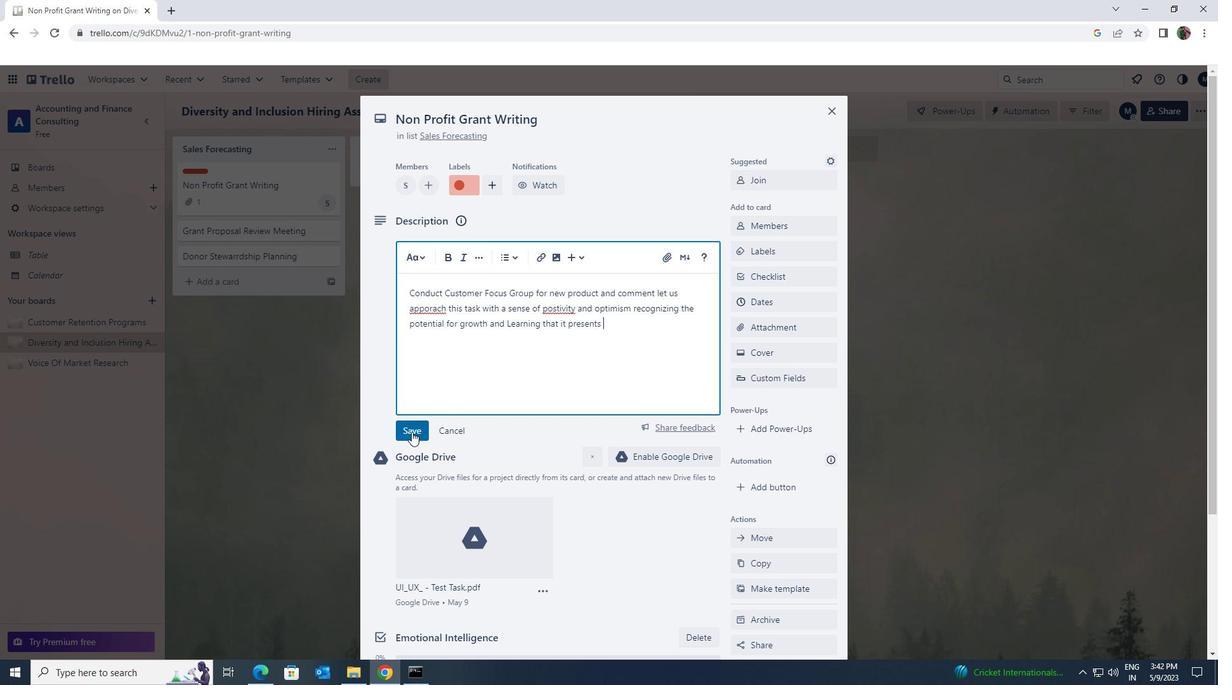 
Action: Mouse pressed left at (412, 430)
Screenshot: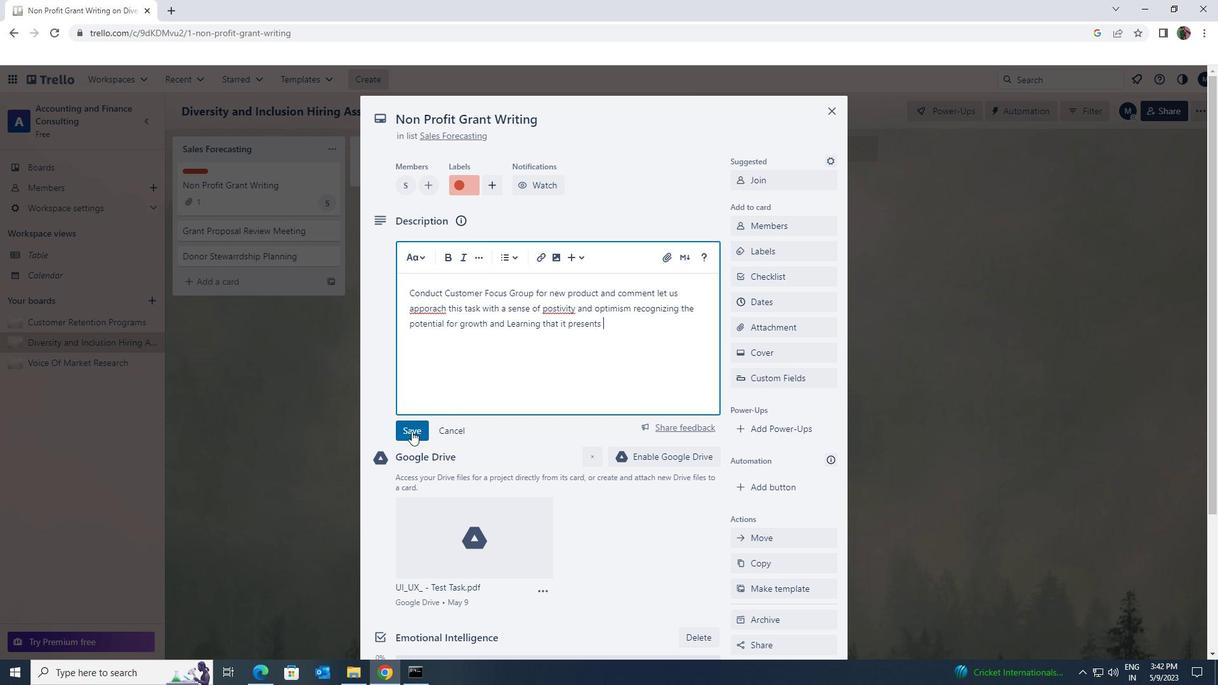 
Action: Mouse moved to (737, 303)
Screenshot: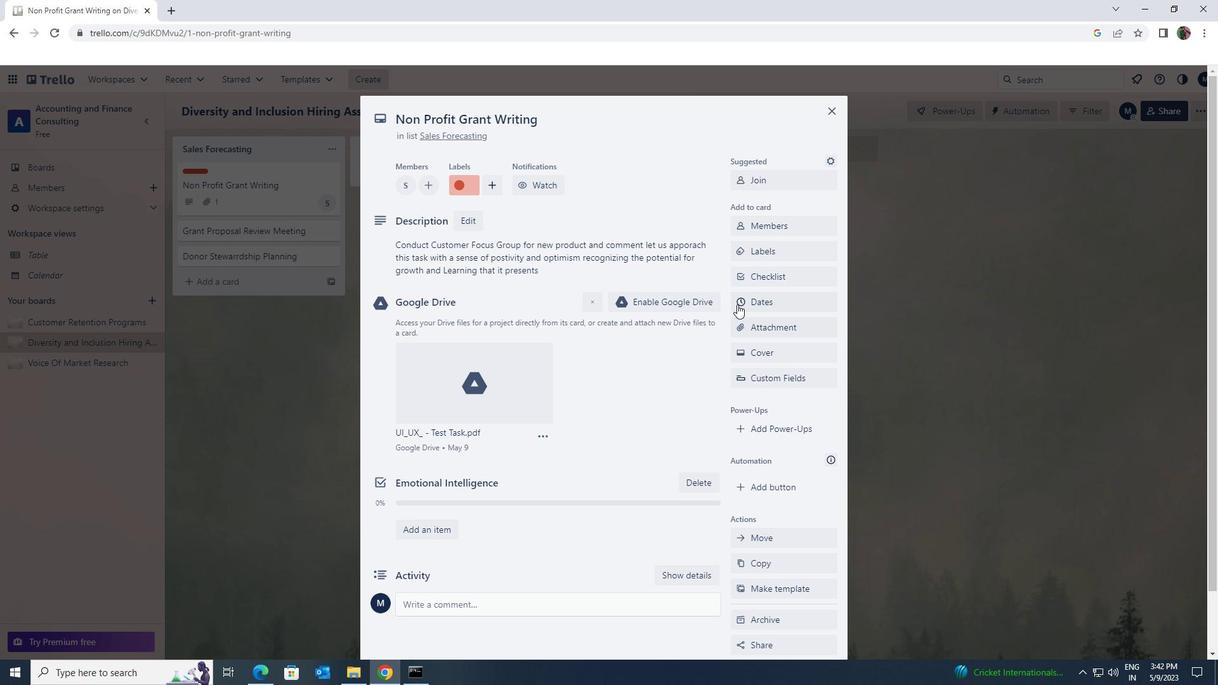 
Action: Mouse pressed left at (737, 303)
Screenshot: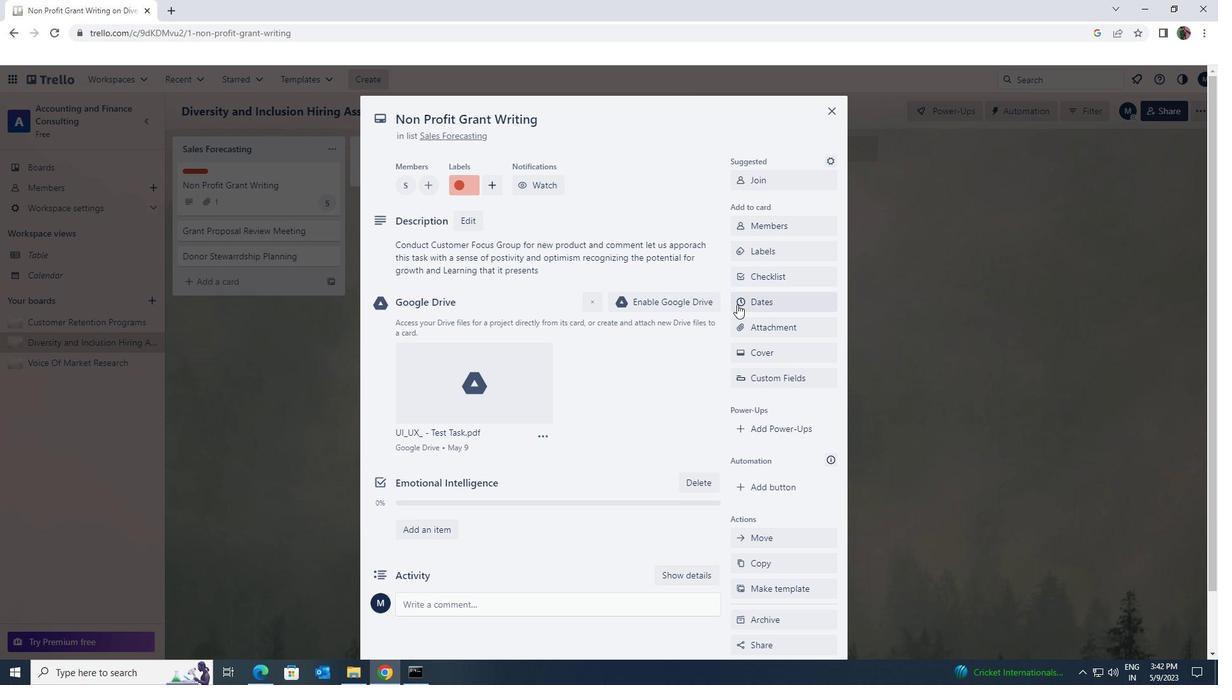 
Action: Mouse moved to (748, 339)
Screenshot: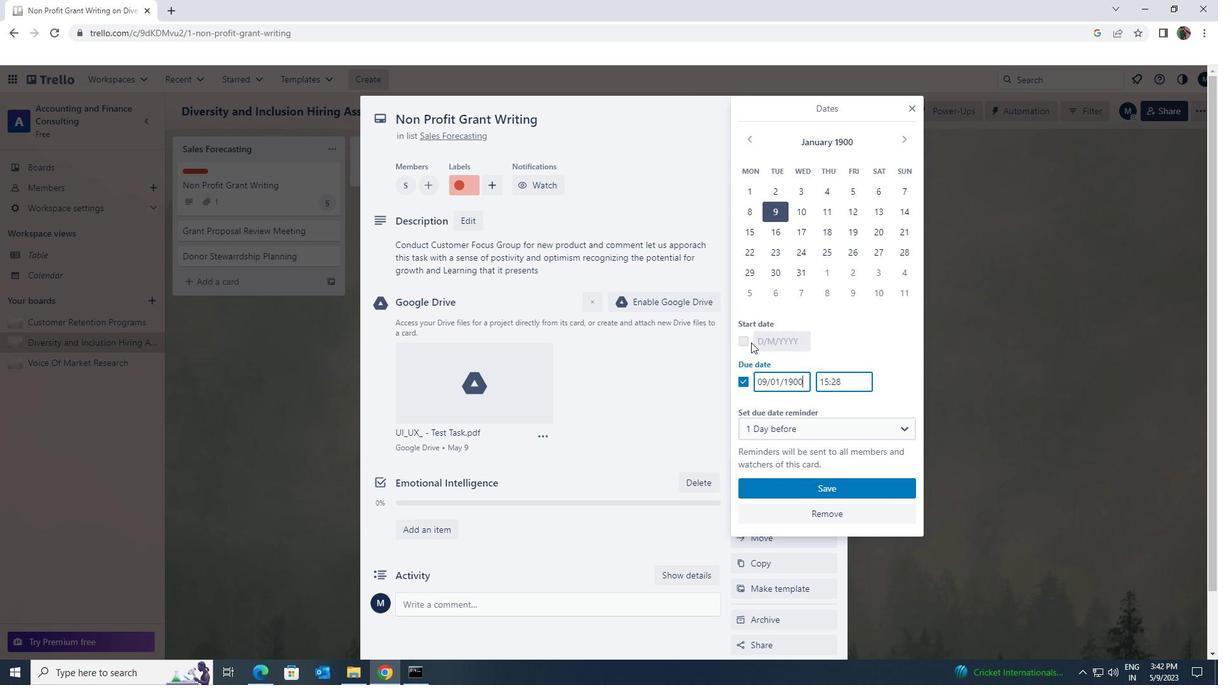 
Action: Mouse pressed left at (748, 339)
Screenshot: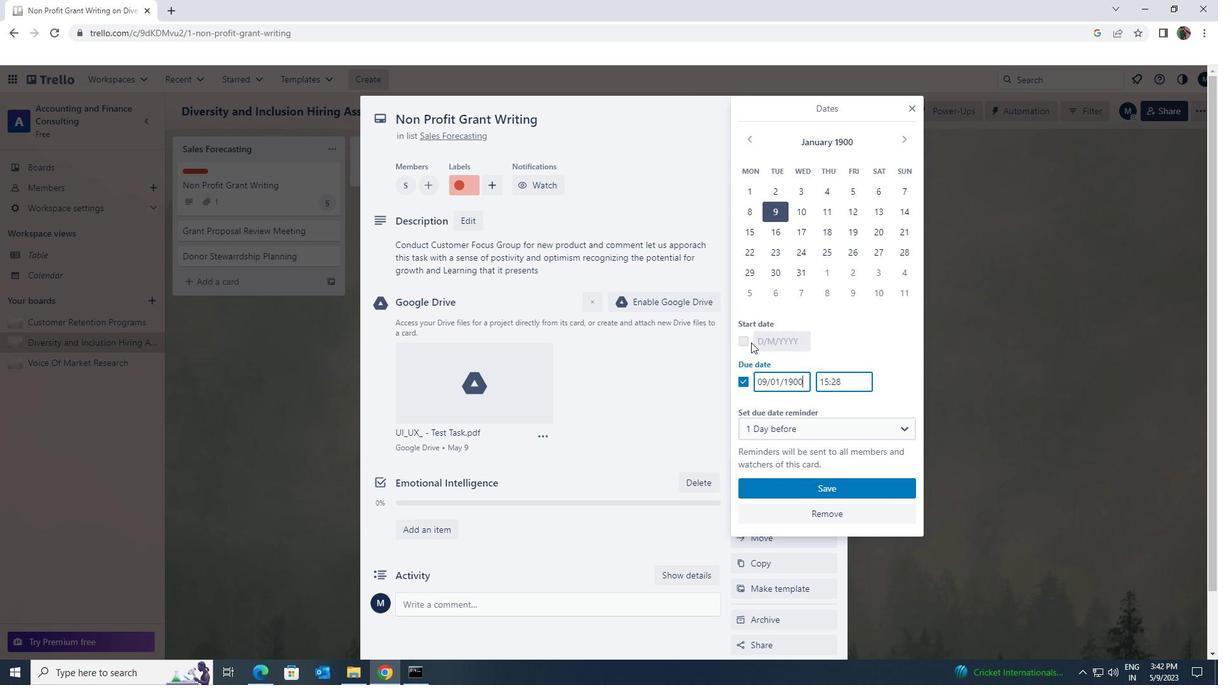 
Action: Mouse moved to (803, 340)
Screenshot: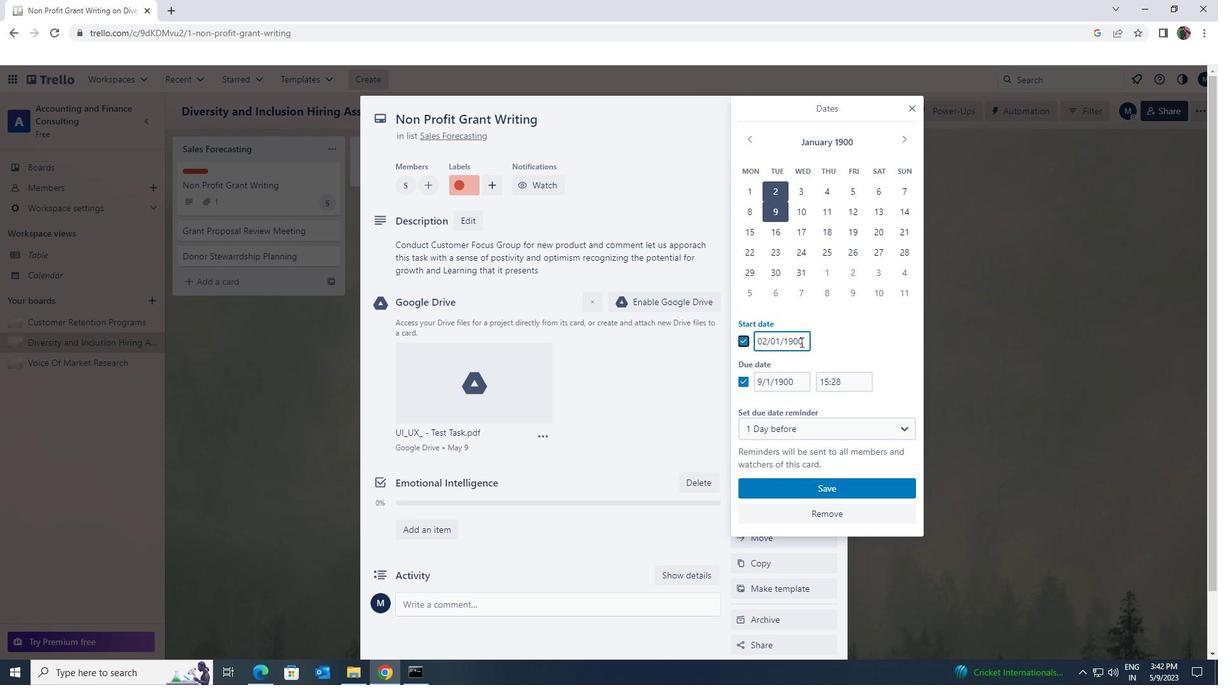 
Action: Mouse pressed left at (803, 340)
Screenshot: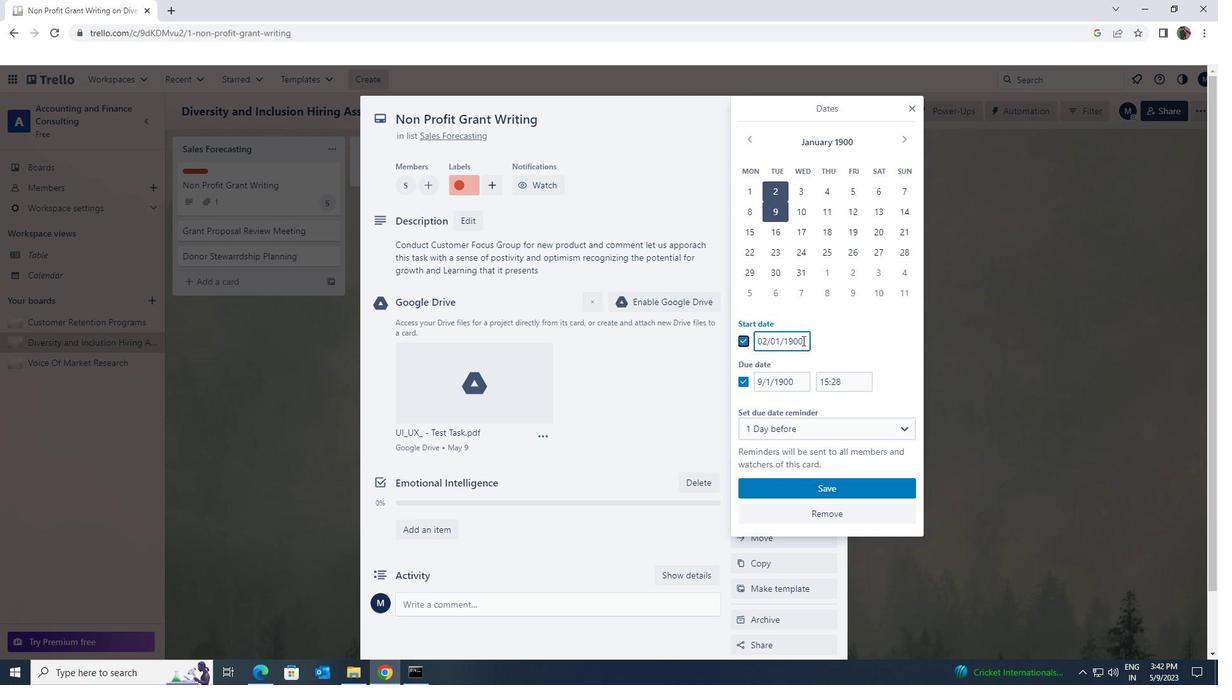 
Action: Mouse moved to (756, 340)
Screenshot: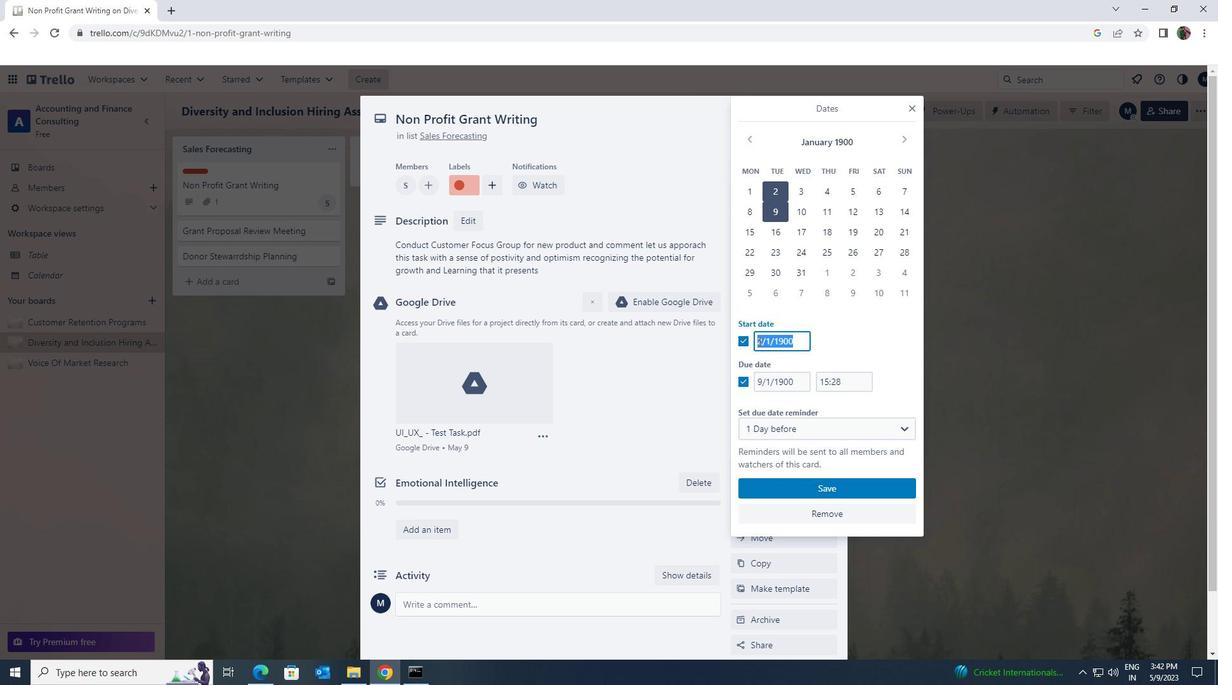 
Action: Key pressed 3/1/1900
Screenshot: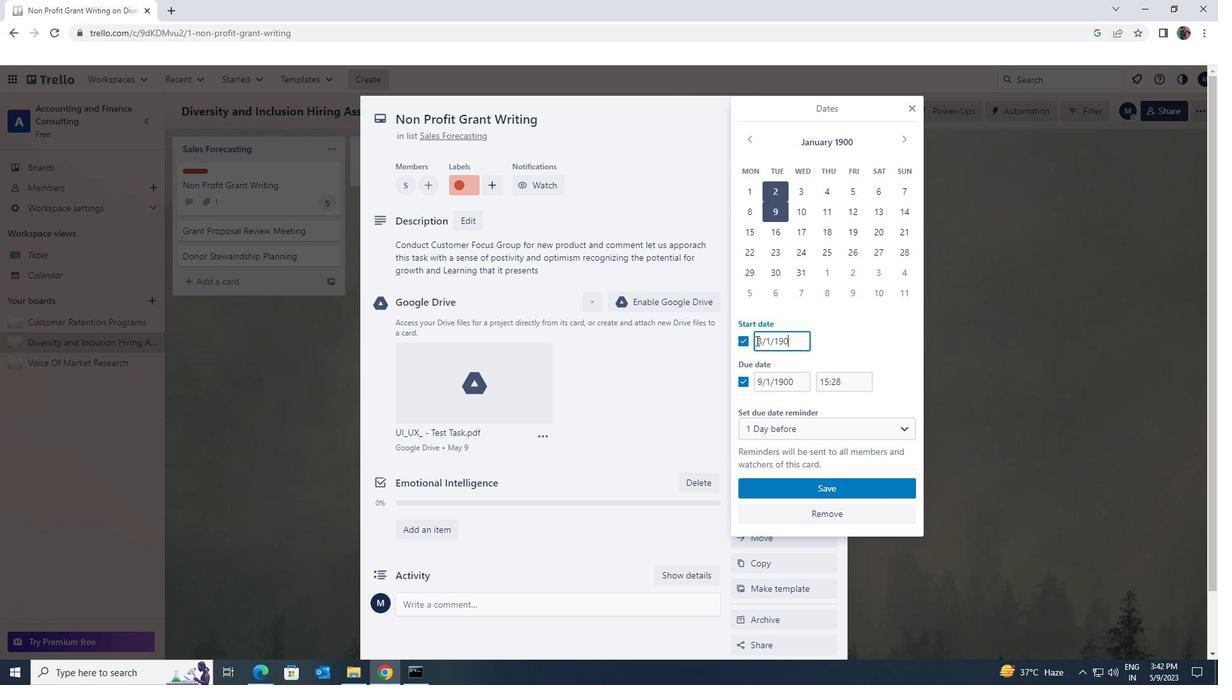 
Action: Mouse moved to (801, 380)
Screenshot: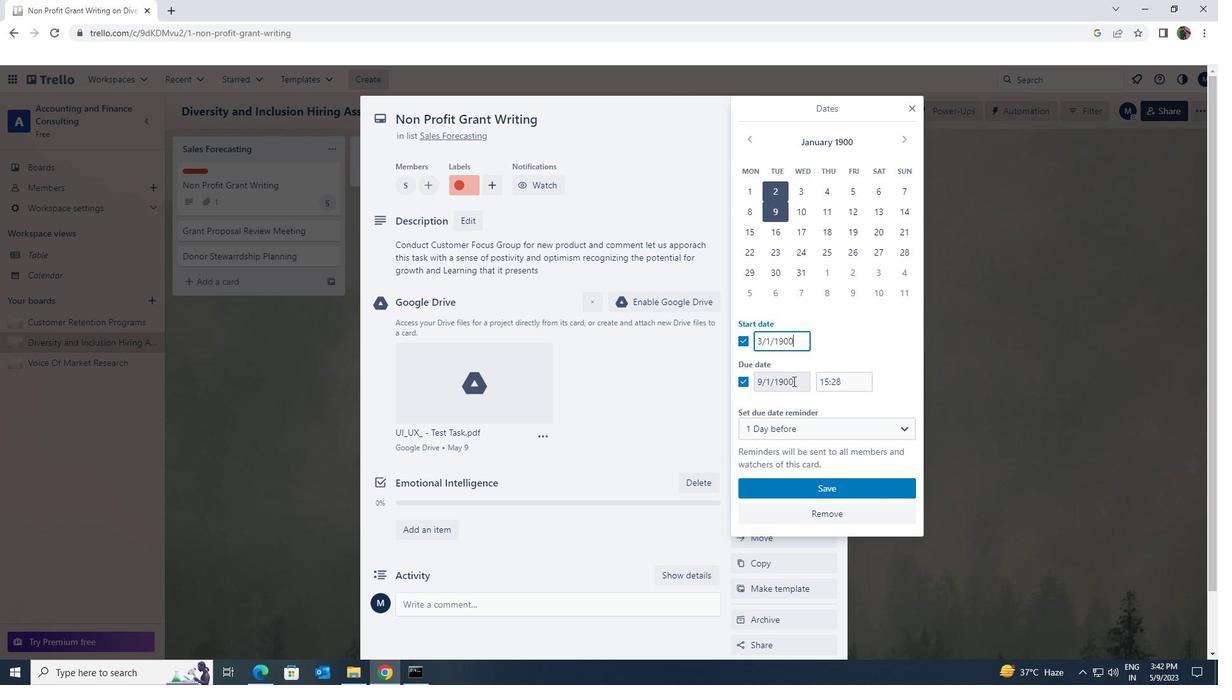 
Action: Mouse pressed left at (801, 380)
Screenshot: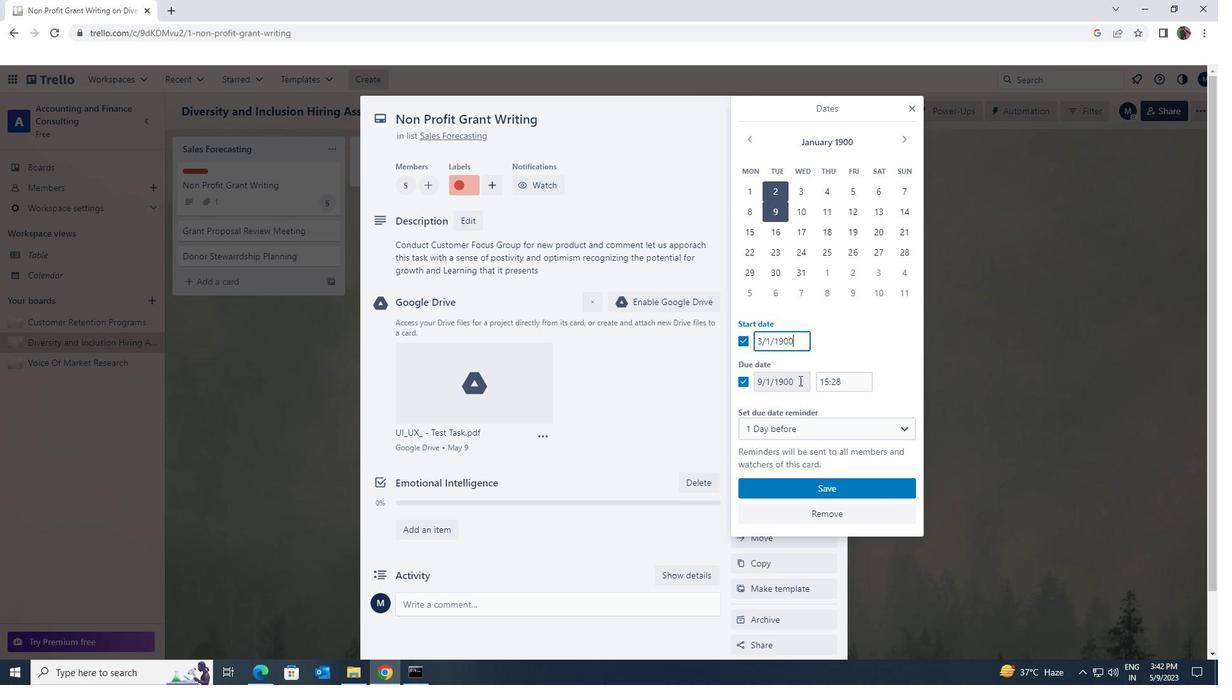 
Action: Mouse moved to (759, 385)
Screenshot: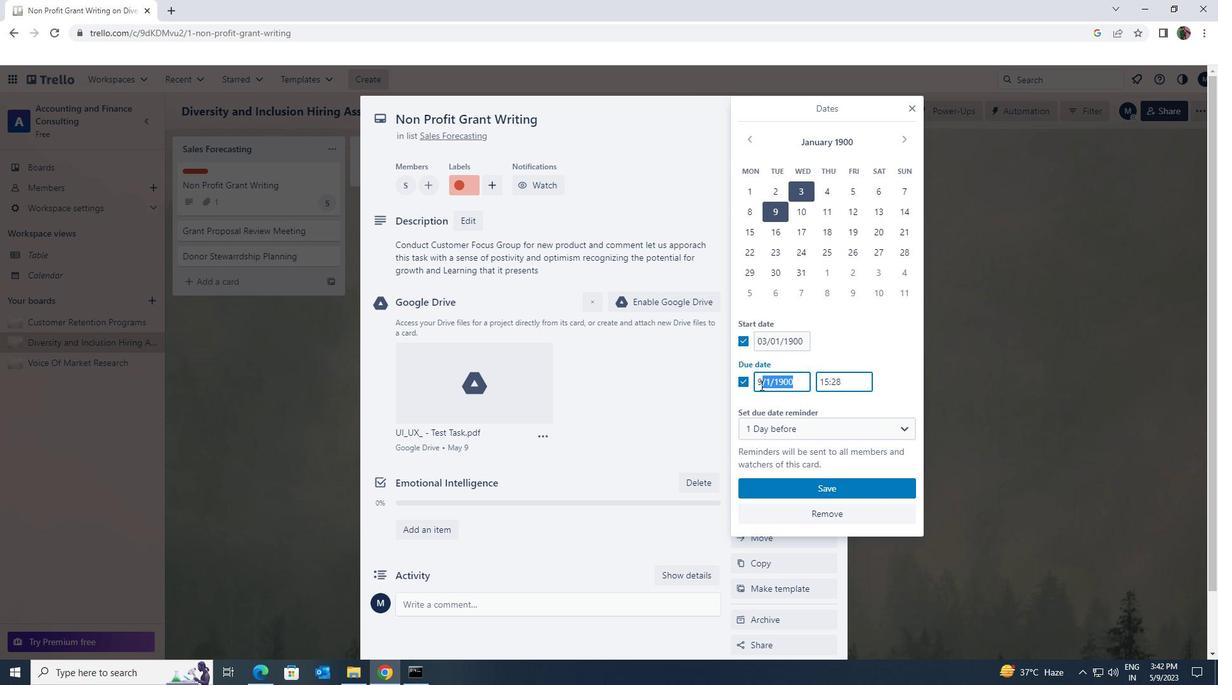 
Action: Key pressed 10/1/1900
Screenshot: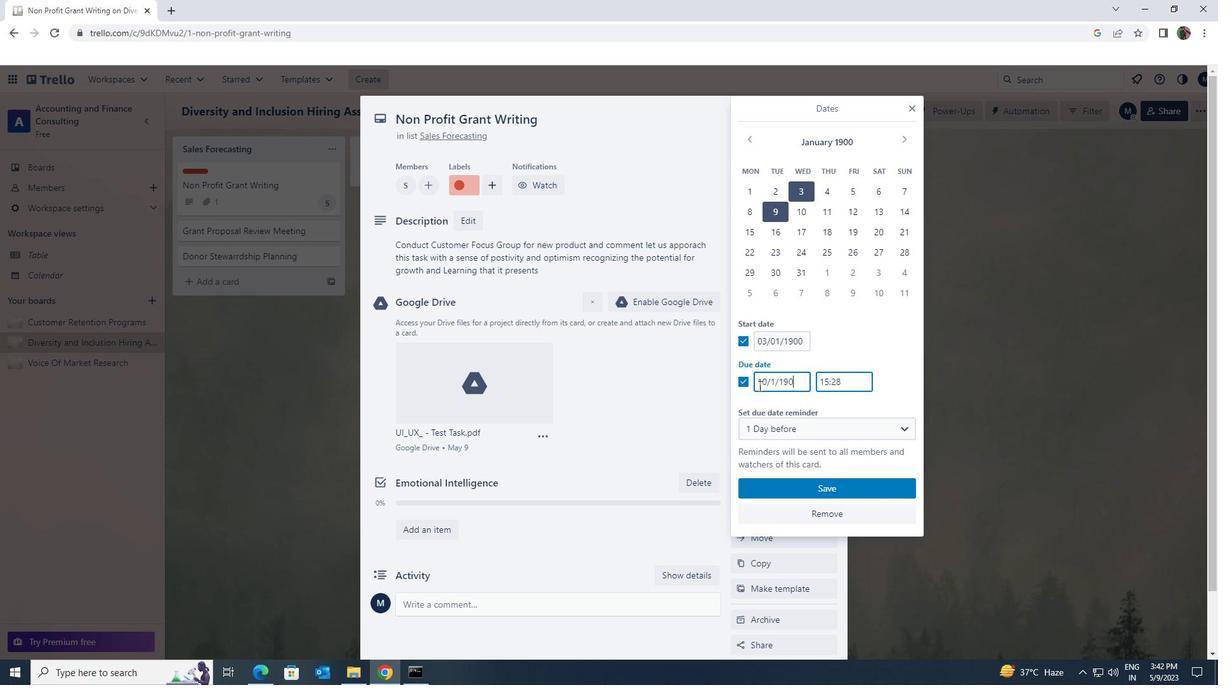 
Action: Mouse moved to (831, 483)
Screenshot: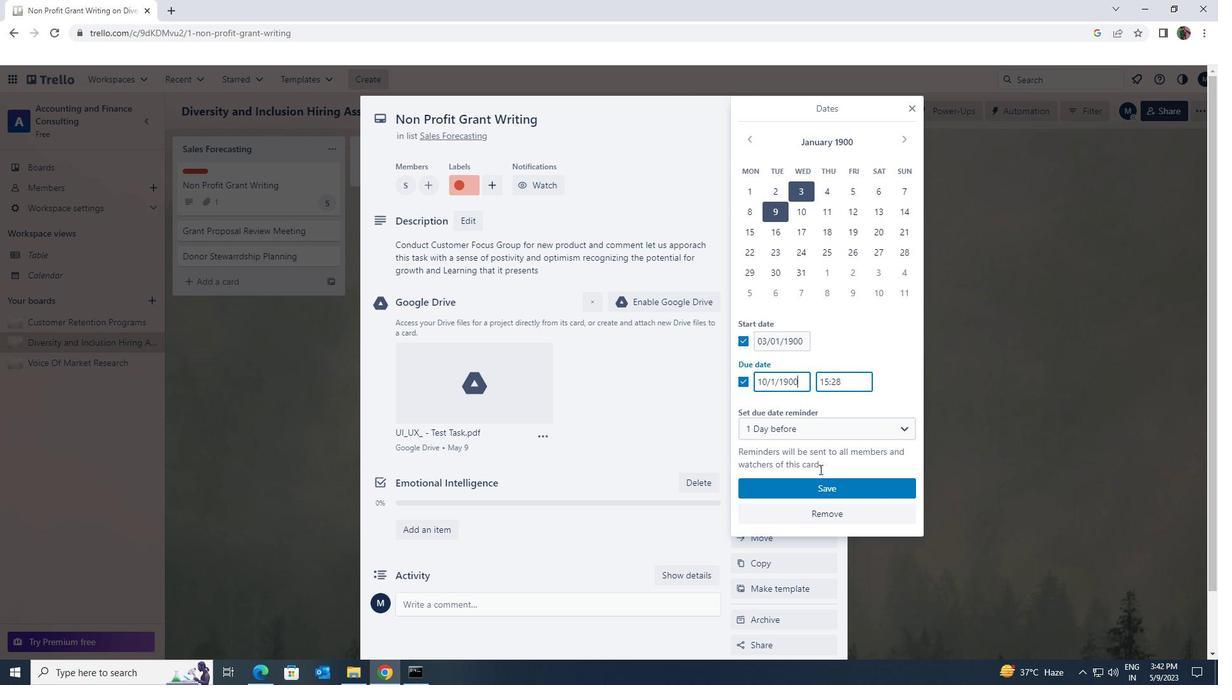 
Action: Mouse pressed left at (831, 483)
Screenshot: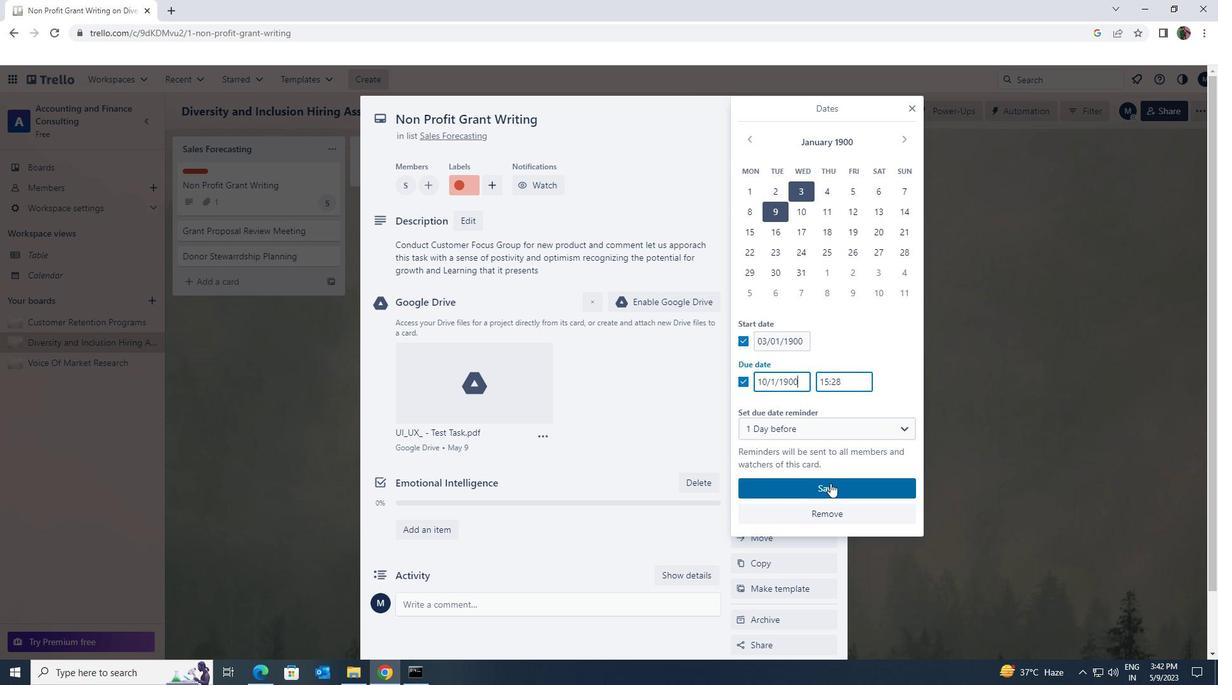 
Action: Mouse moved to (828, 107)
Screenshot: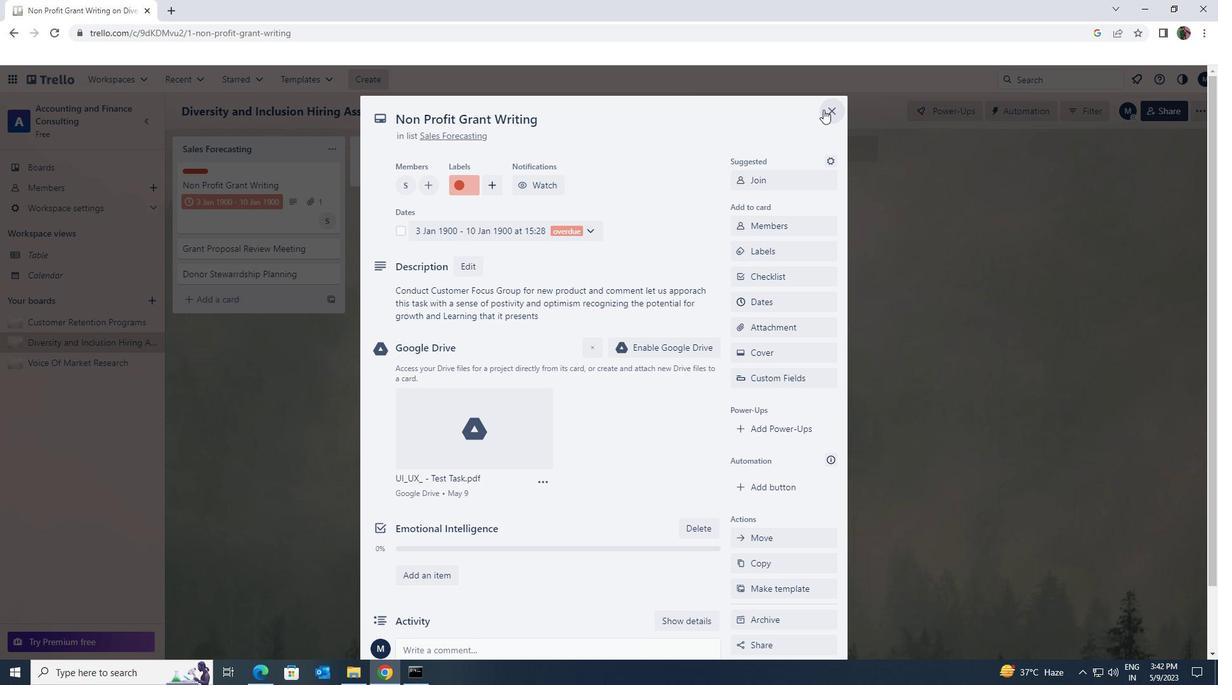 
Action: Mouse pressed left at (828, 107)
Screenshot: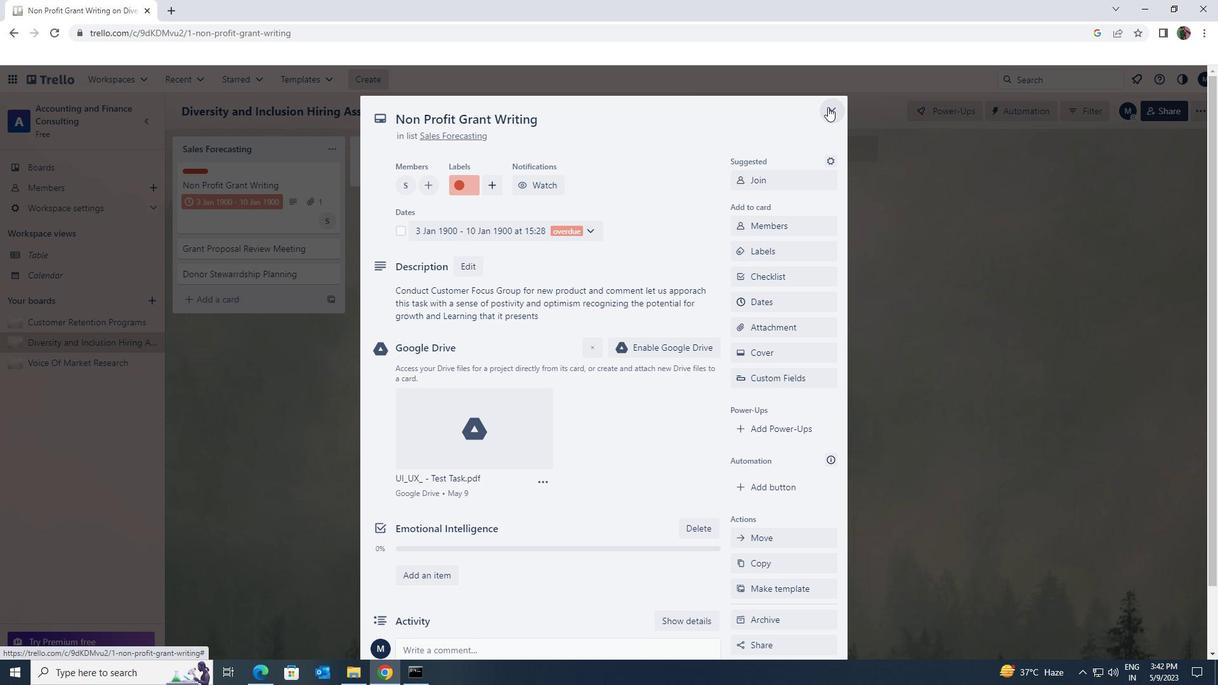 
